 Task: Customize the UX analysis project dashboard to display key metrics like user satisfaction.
Action: Mouse moved to (32, 272)
Screenshot: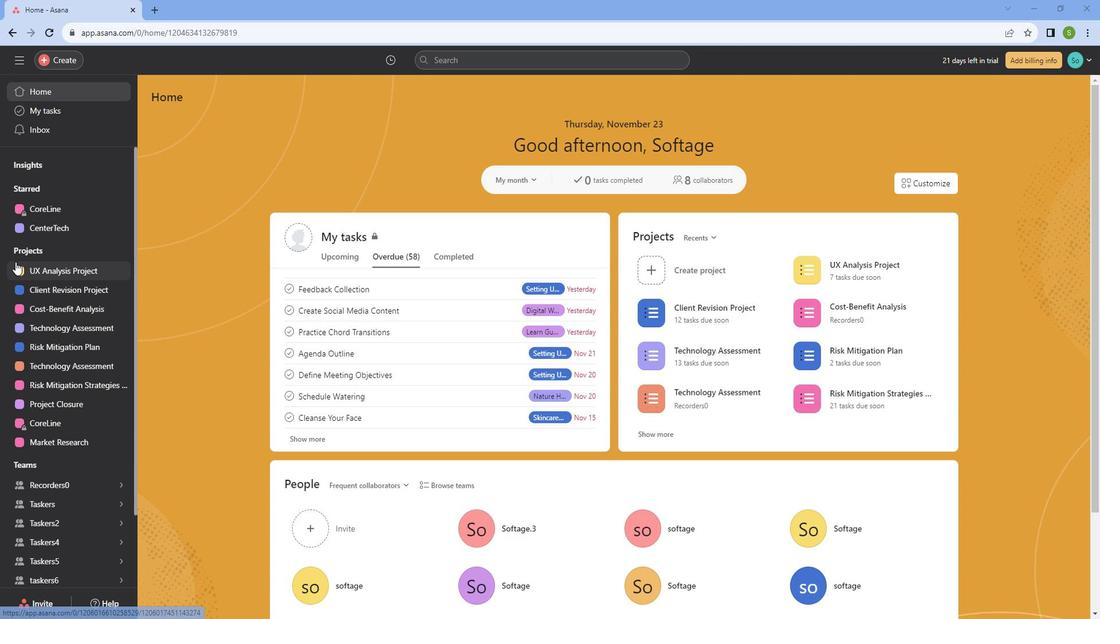 
Action: Mouse pressed left at (32, 272)
Screenshot: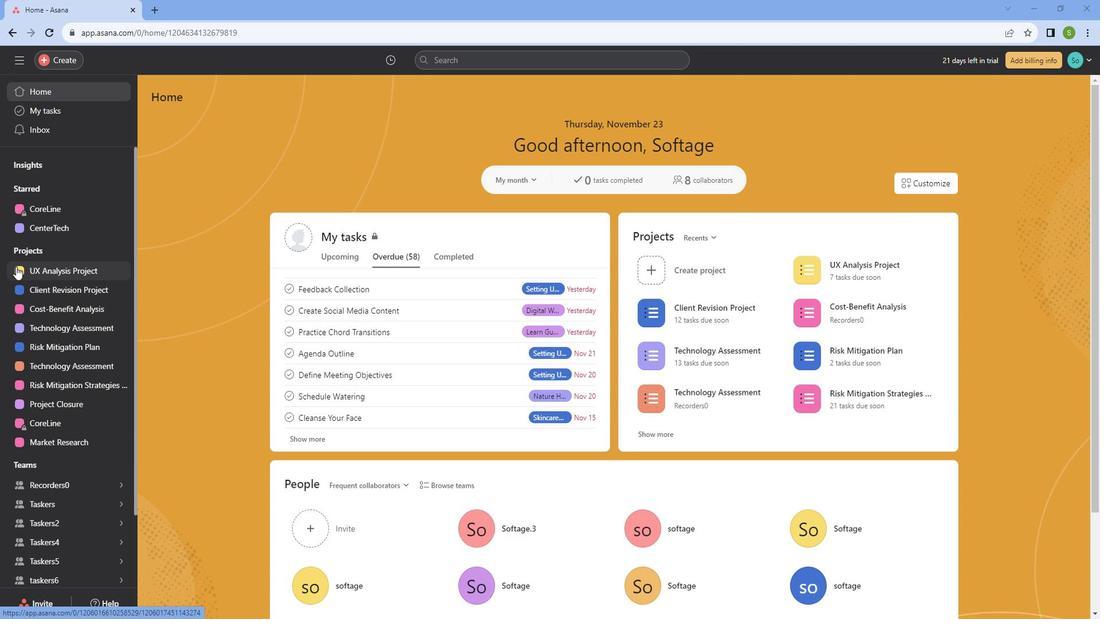 
Action: Mouse moved to (734, 194)
Screenshot: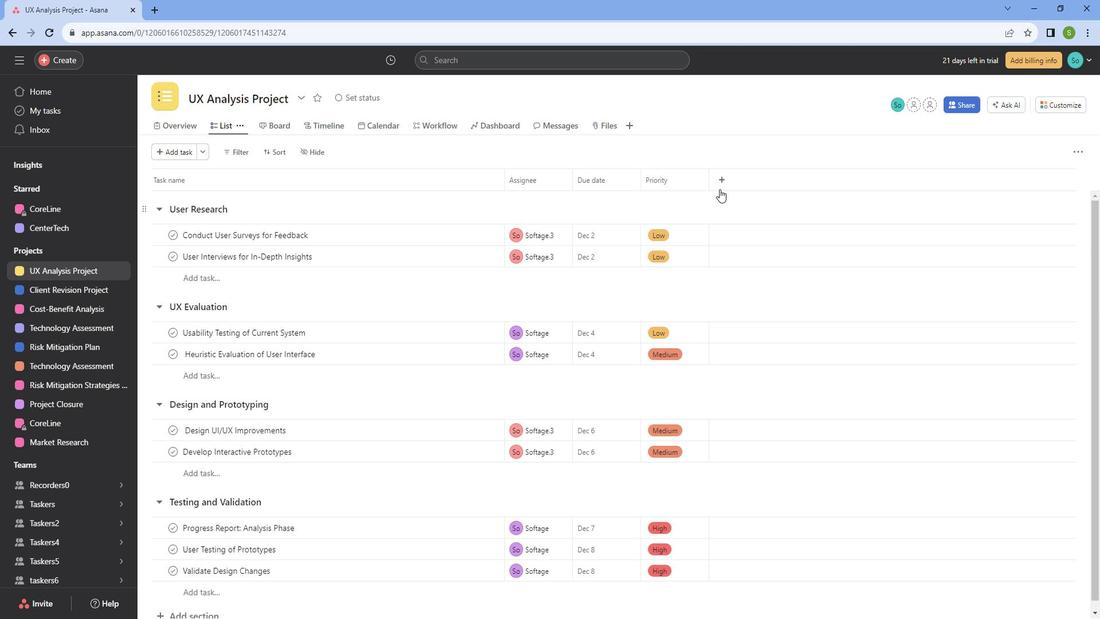 
Action: Mouse pressed left at (734, 194)
Screenshot: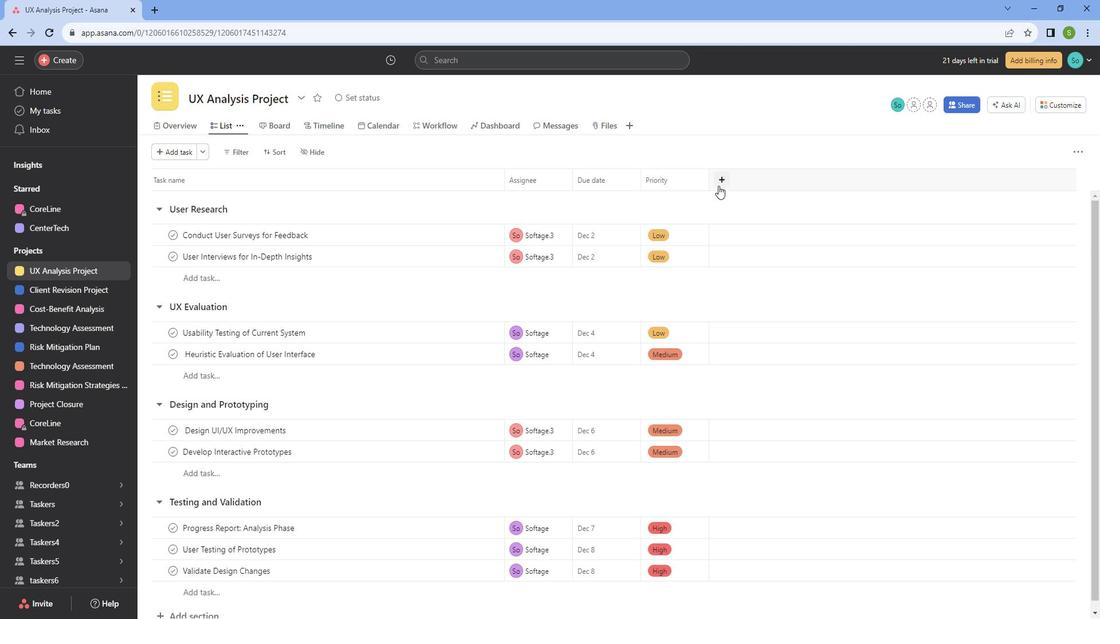 
Action: Mouse moved to (755, 323)
Screenshot: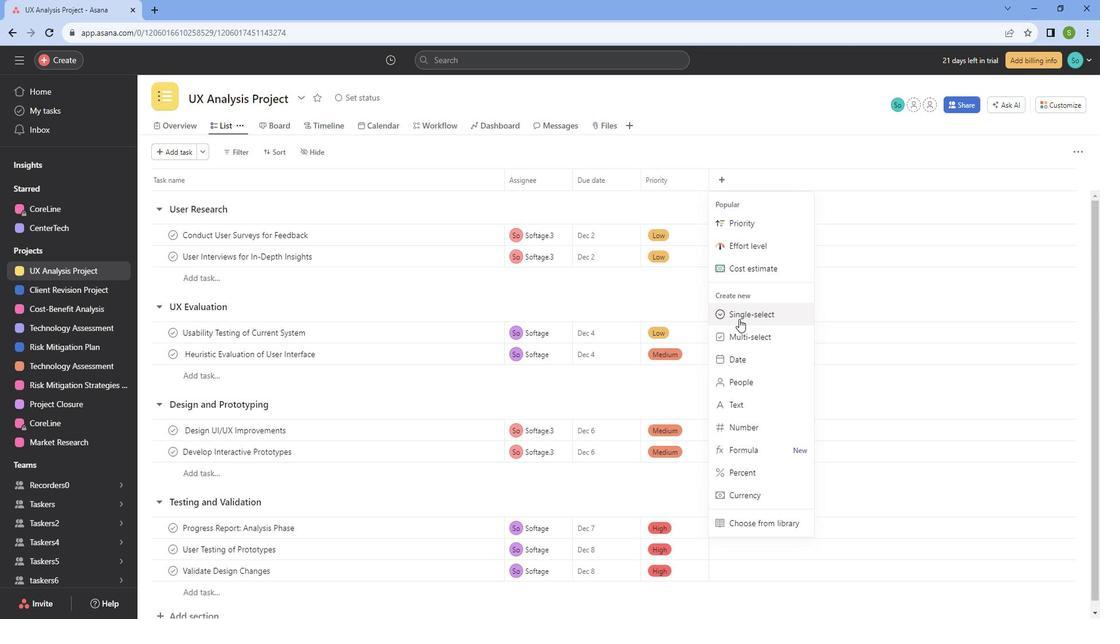 
Action: Mouse pressed left at (755, 323)
Screenshot: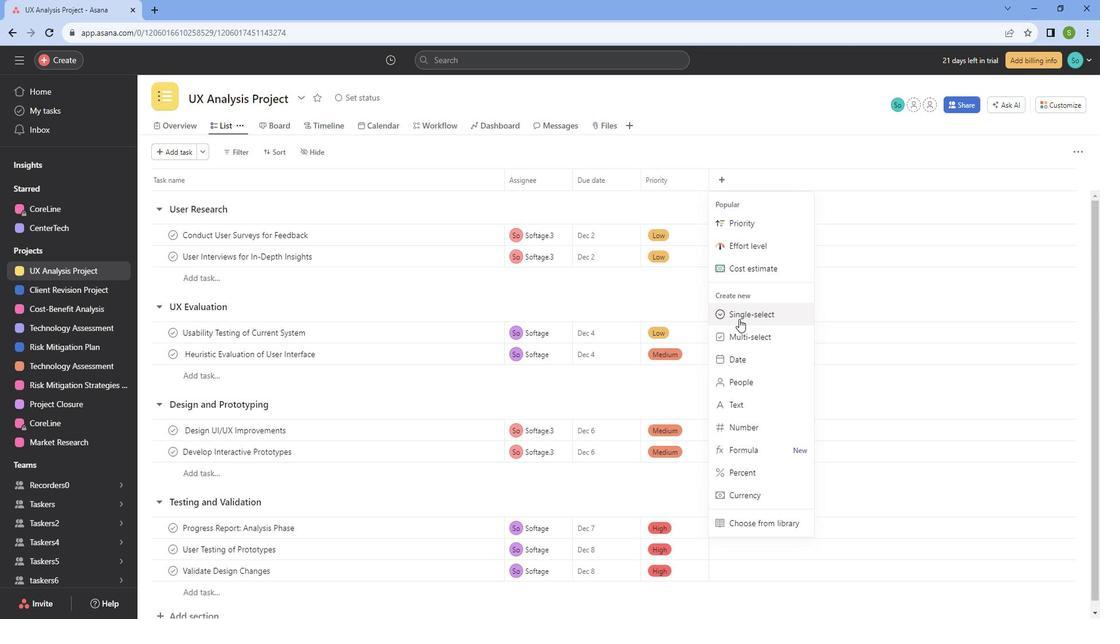 
Action: Mouse moved to (518, 264)
Screenshot: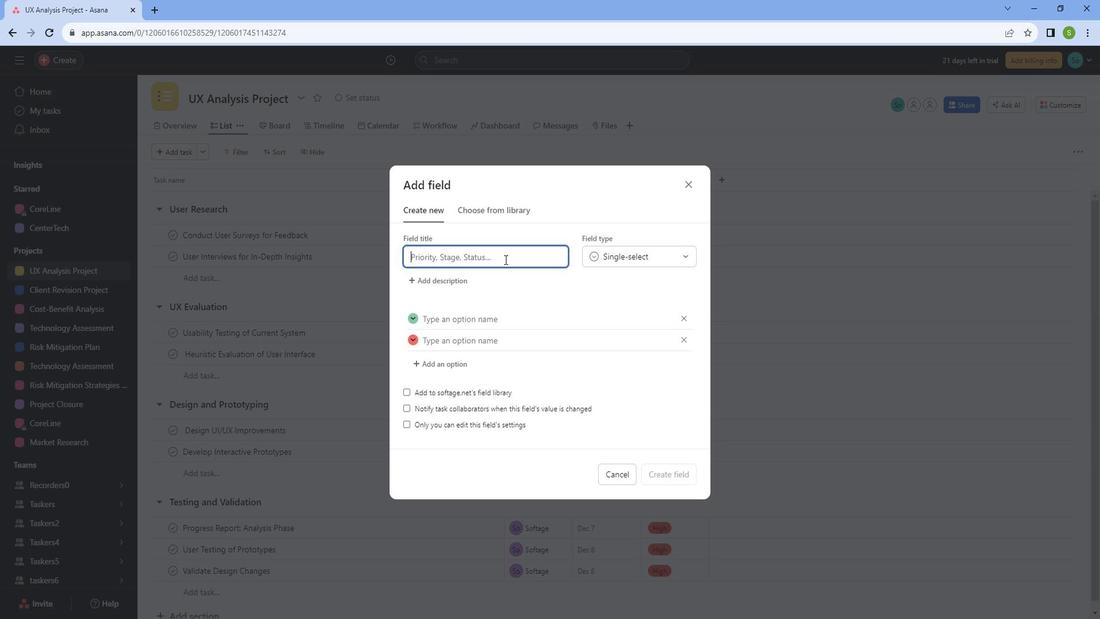
Action: Key pressed <Key.caps_lock>U<Key.caps_lock>ser<Key.space><Key.caps_lock>S<Key.caps_lock>t<Key.backspace>as<Key.backspace>tisfaction
Screenshot: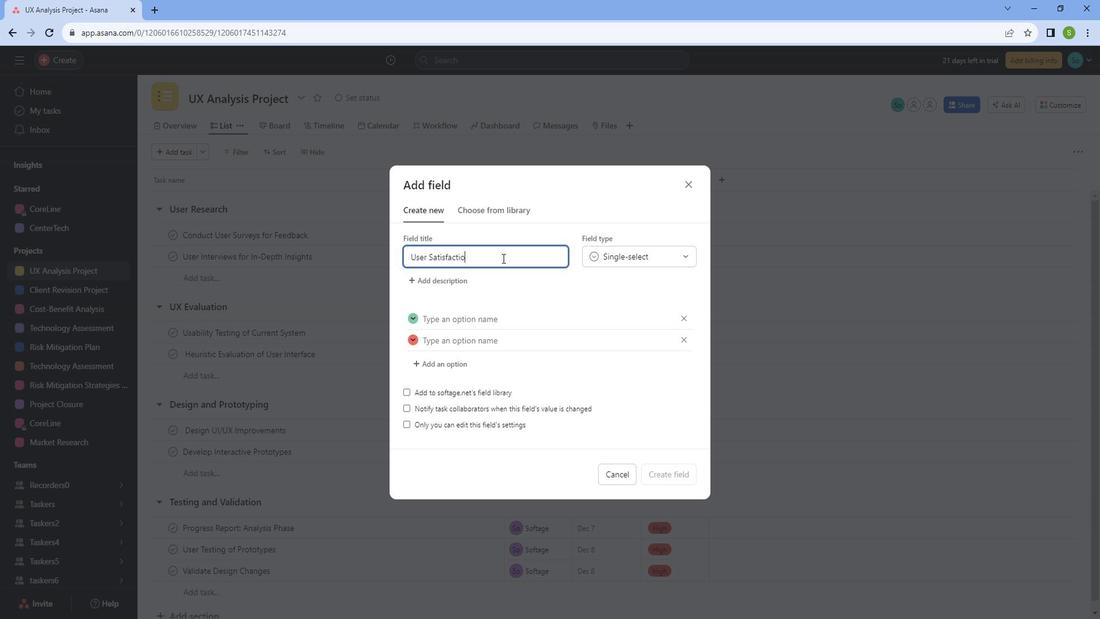 
Action: Mouse moved to (458, 322)
Screenshot: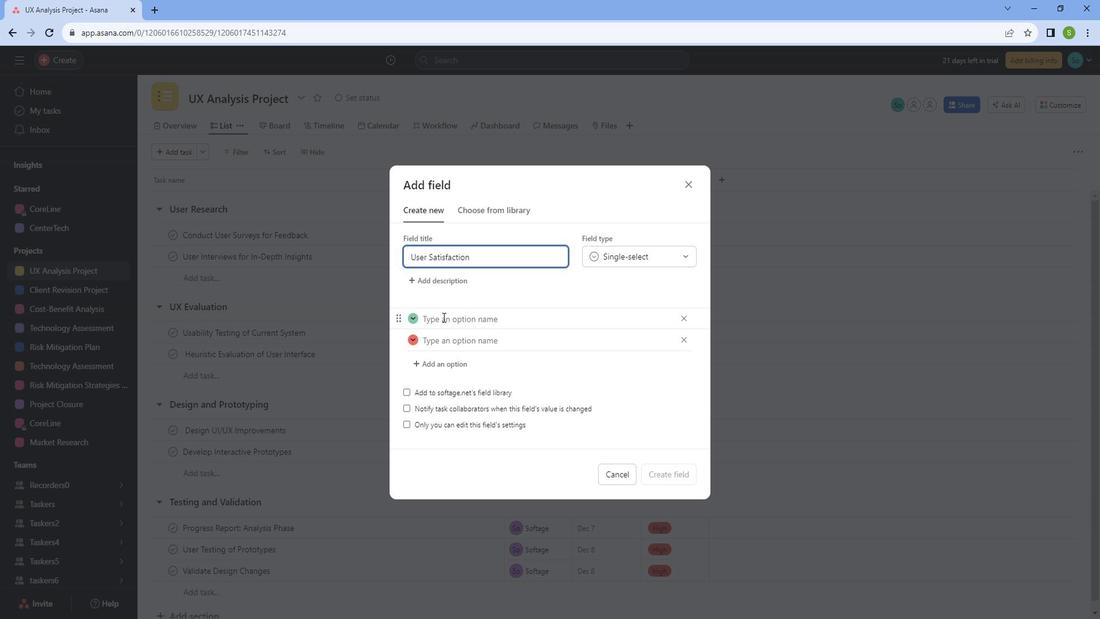 
Action: Mouse pressed left at (458, 322)
Screenshot: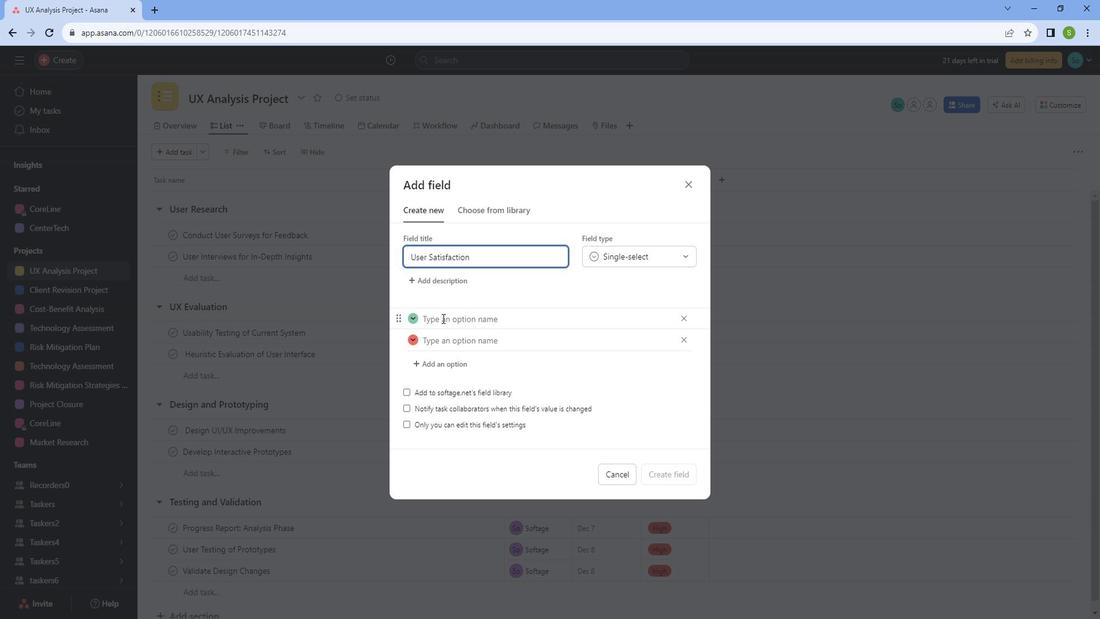 
Action: Mouse moved to (457, 323)
Screenshot: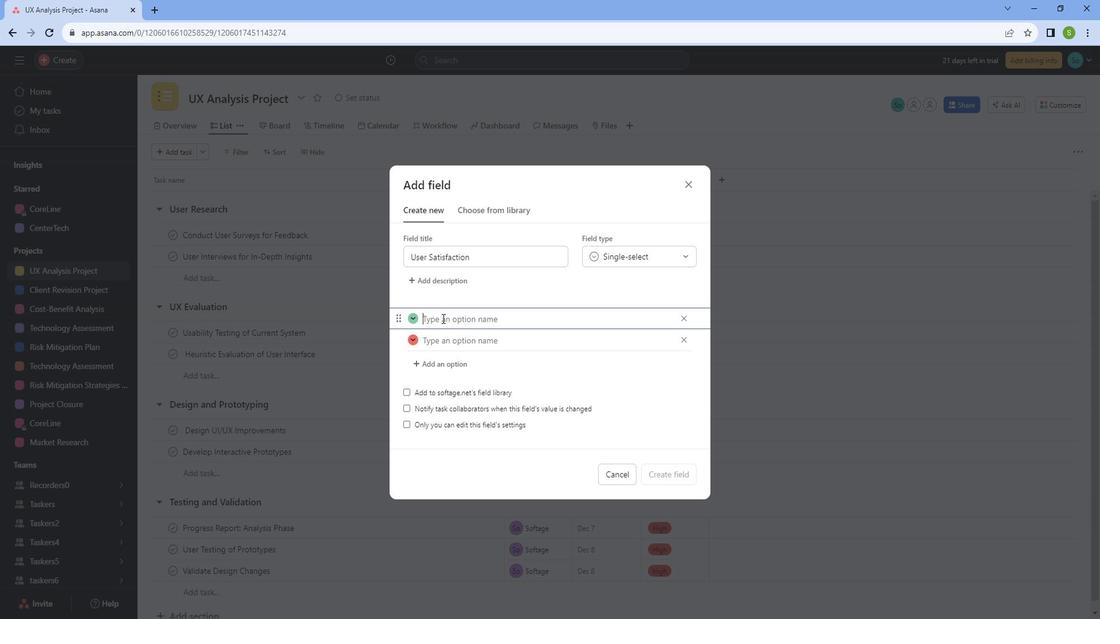 
Action: Key pressed <Key.caps_lock>P<Key.caps_lock>ositiv
Screenshot: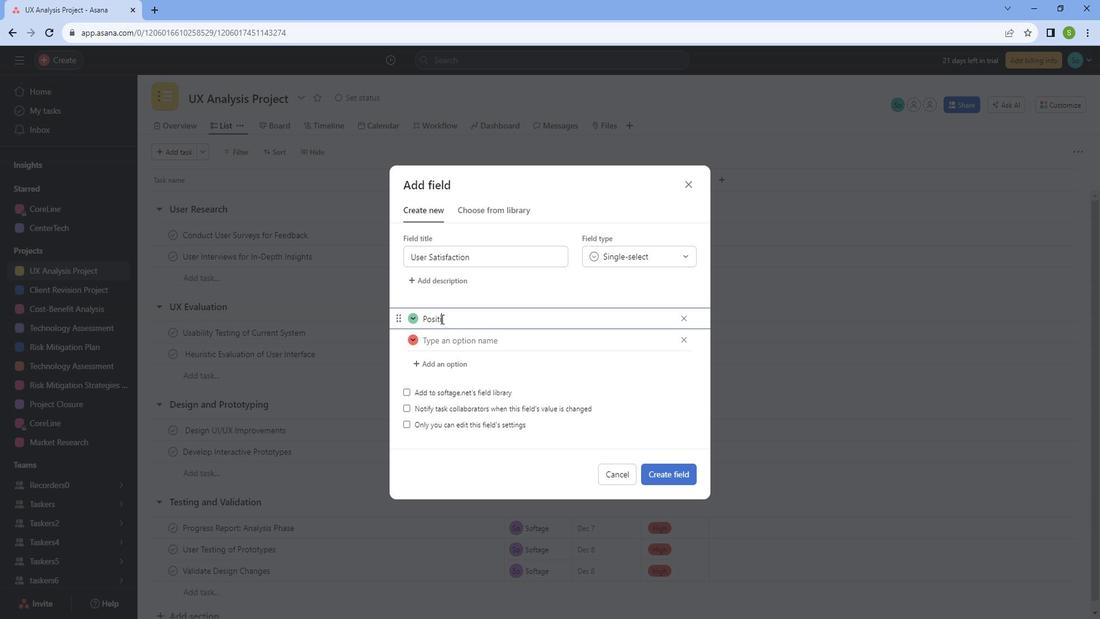 
Action: Mouse moved to (463, 320)
Screenshot: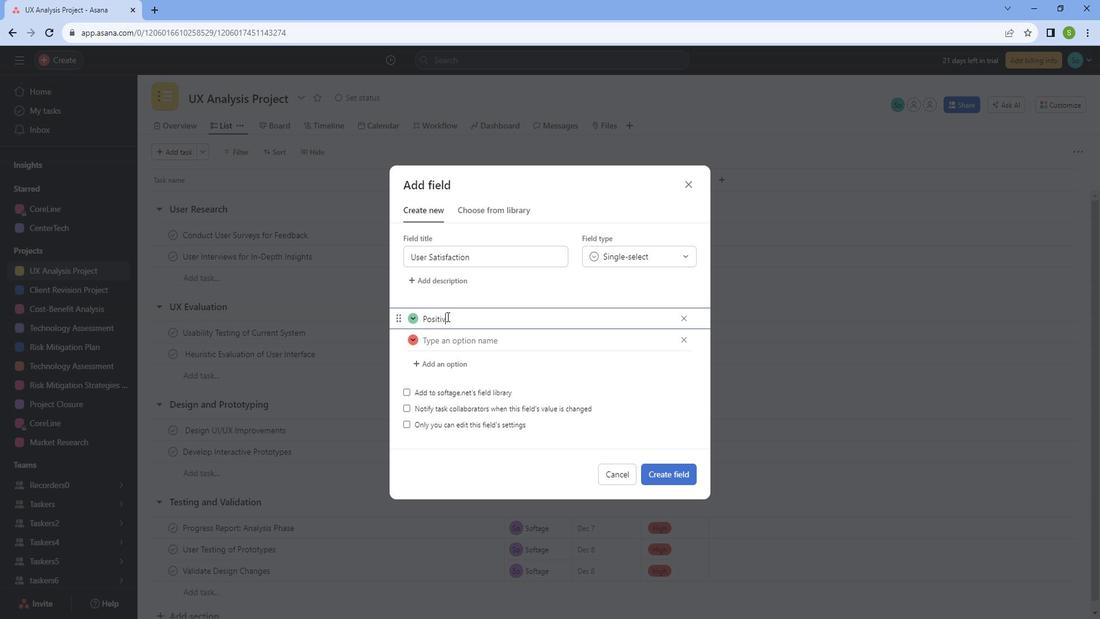 
Action: Key pressed e
Screenshot: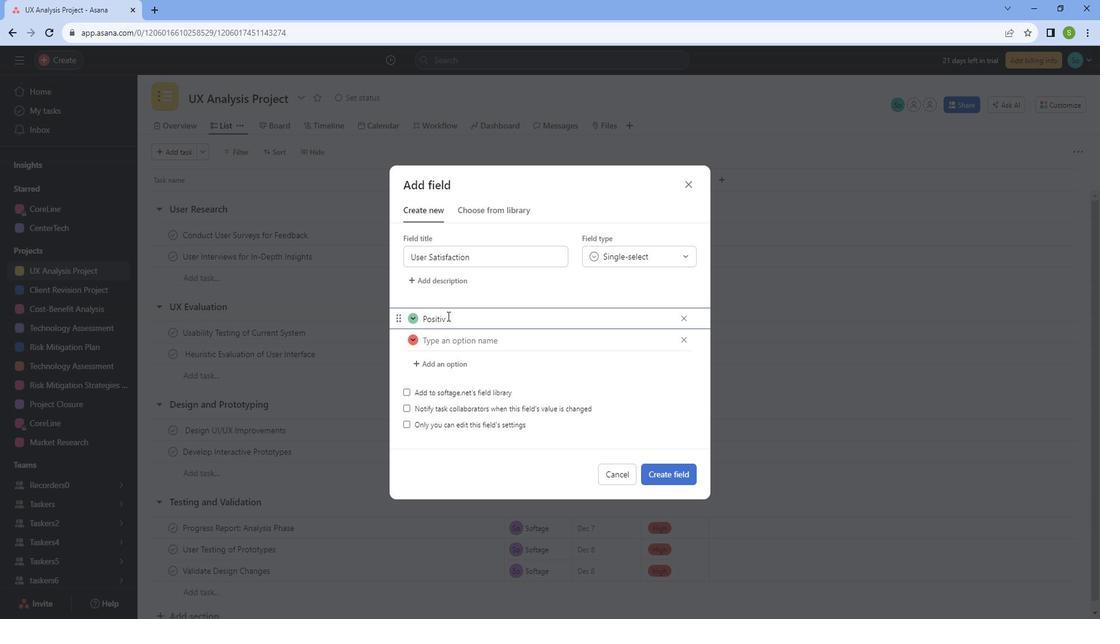 
Action: Mouse moved to (463, 339)
Screenshot: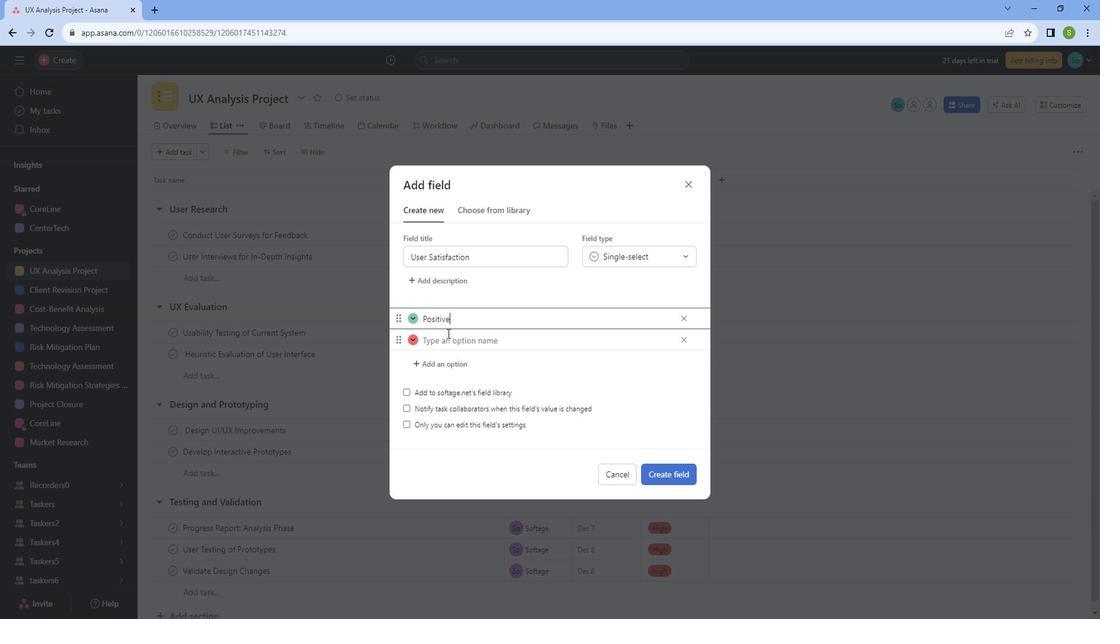 
Action: Mouse pressed left at (463, 339)
Screenshot: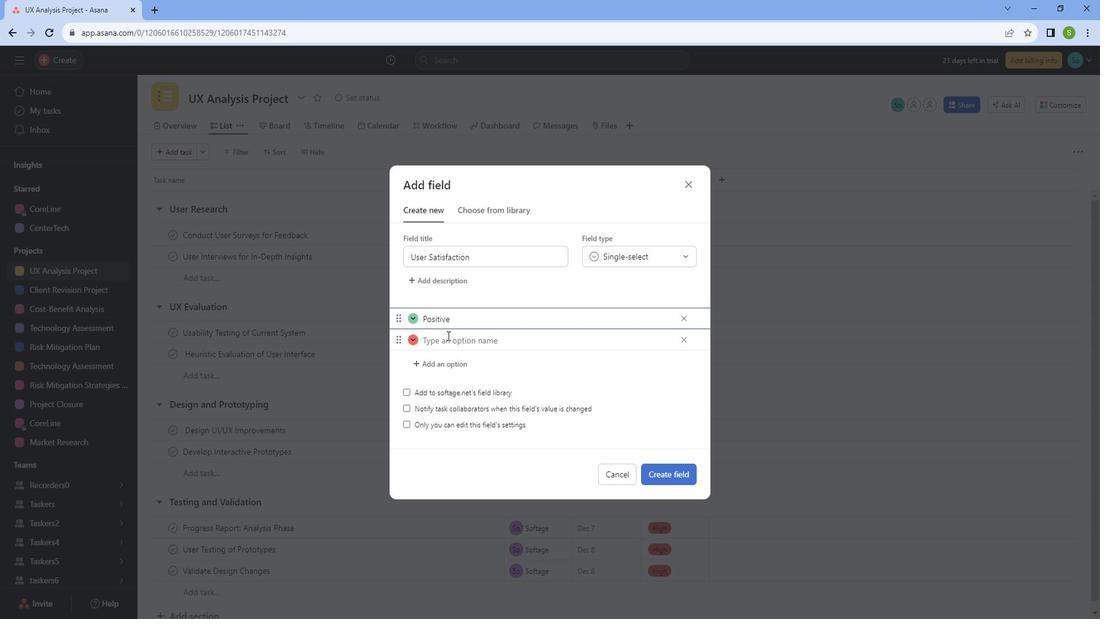 
Action: Key pressed <Key.caps_lock>N<Key.caps_lock>egta<Key.backspace><Key.backspace>ative
Screenshot: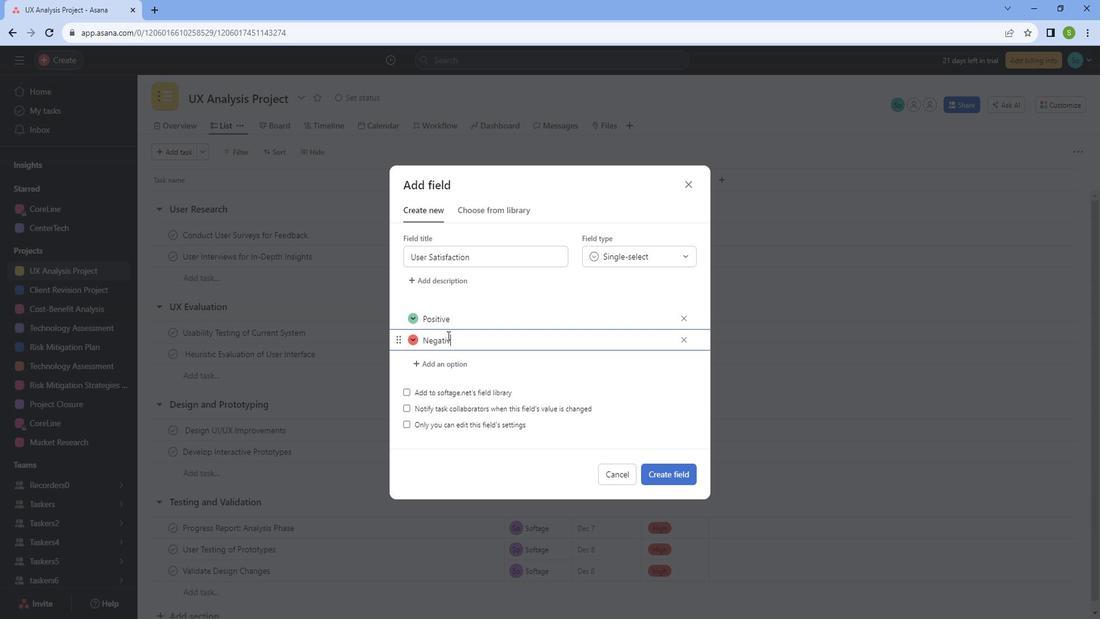 
Action: Mouse moved to (698, 474)
Screenshot: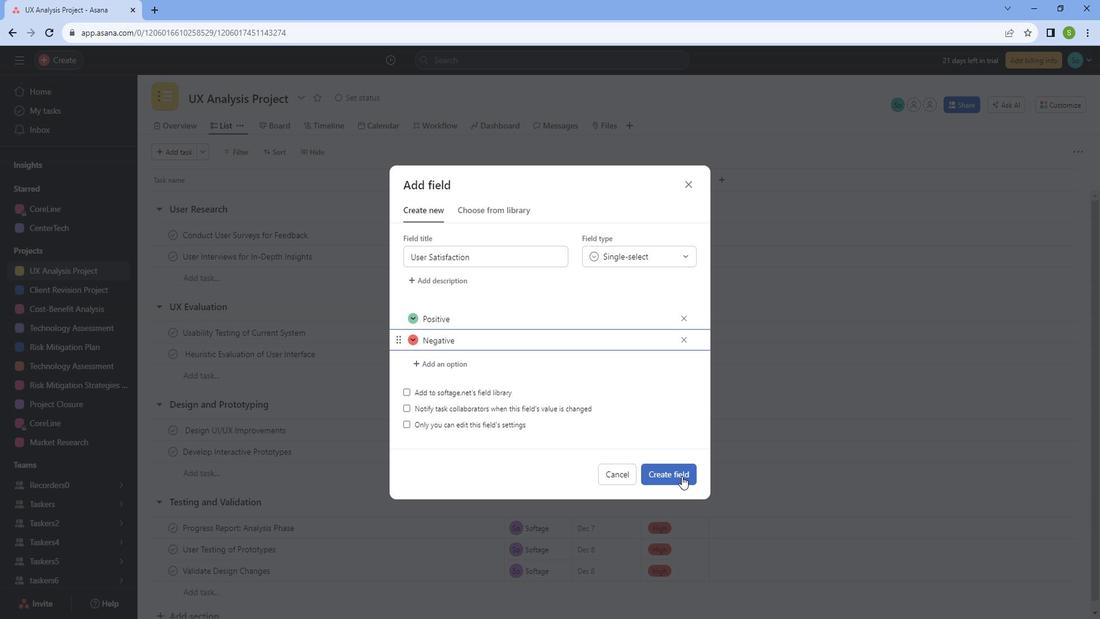 
Action: Mouse pressed left at (698, 474)
Screenshot: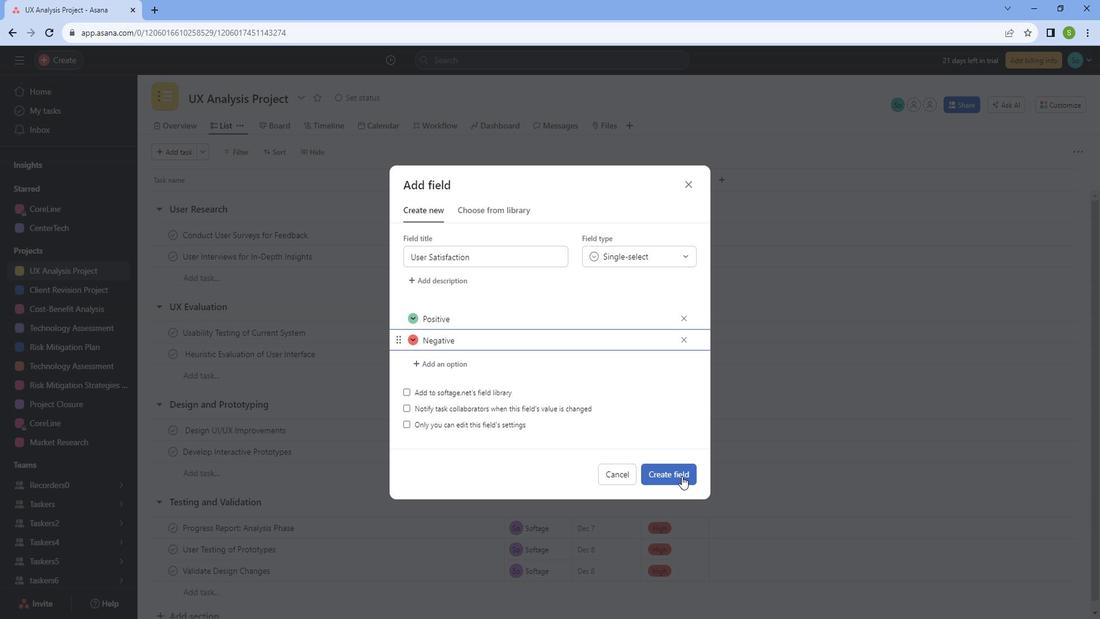 
Action: Mouse moved to (739, 396)
Screenshot: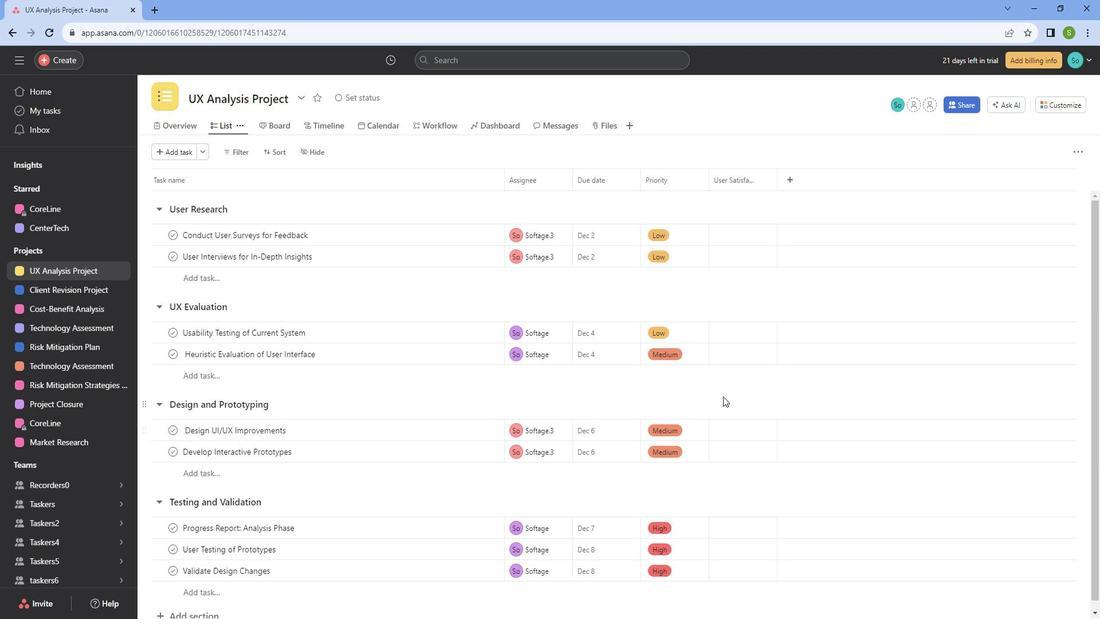 
Action: Mouse scrolled (739, 396) with delta (0, 0)
Screenshot: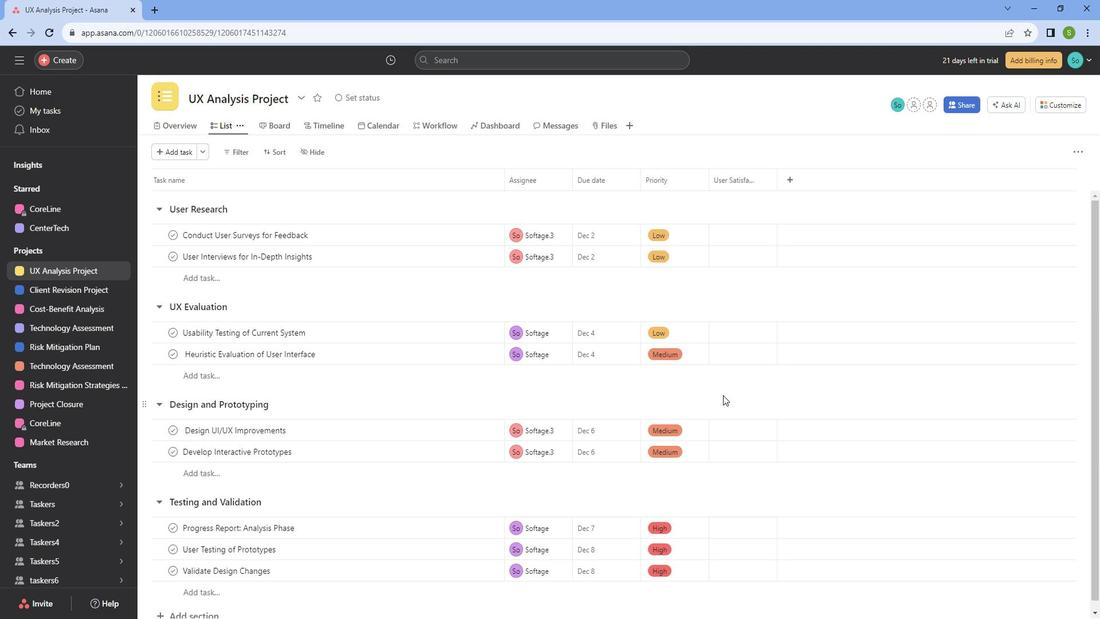 
Action: Mouse scrolled (739, 396) with delta (0, 0)
Screenshot: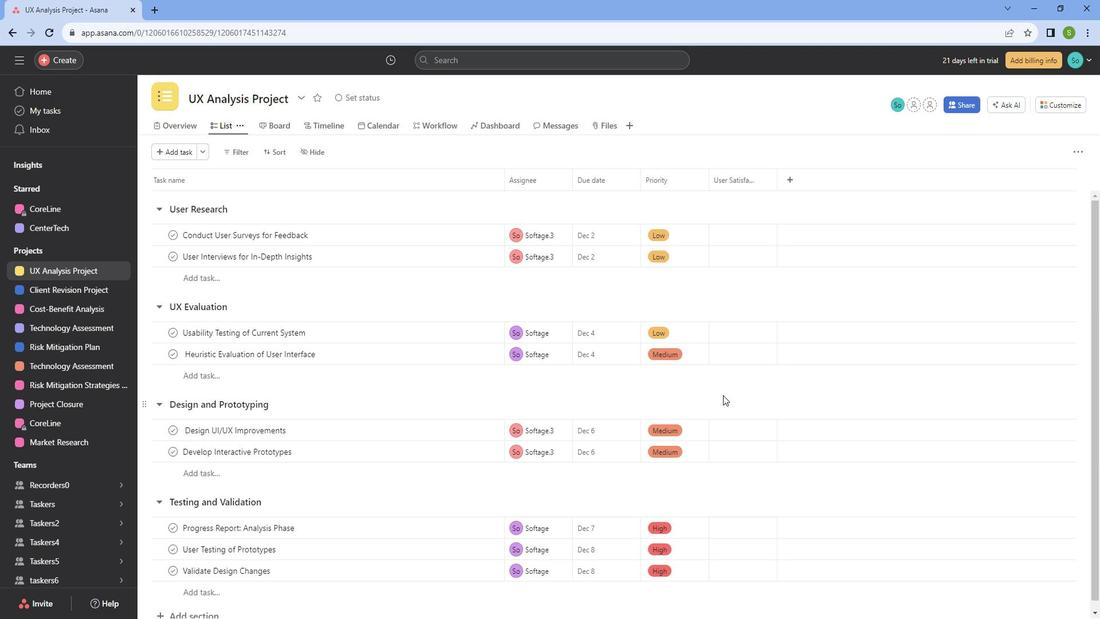 
Action: Mouse moved to (775, 226)
Screenshot: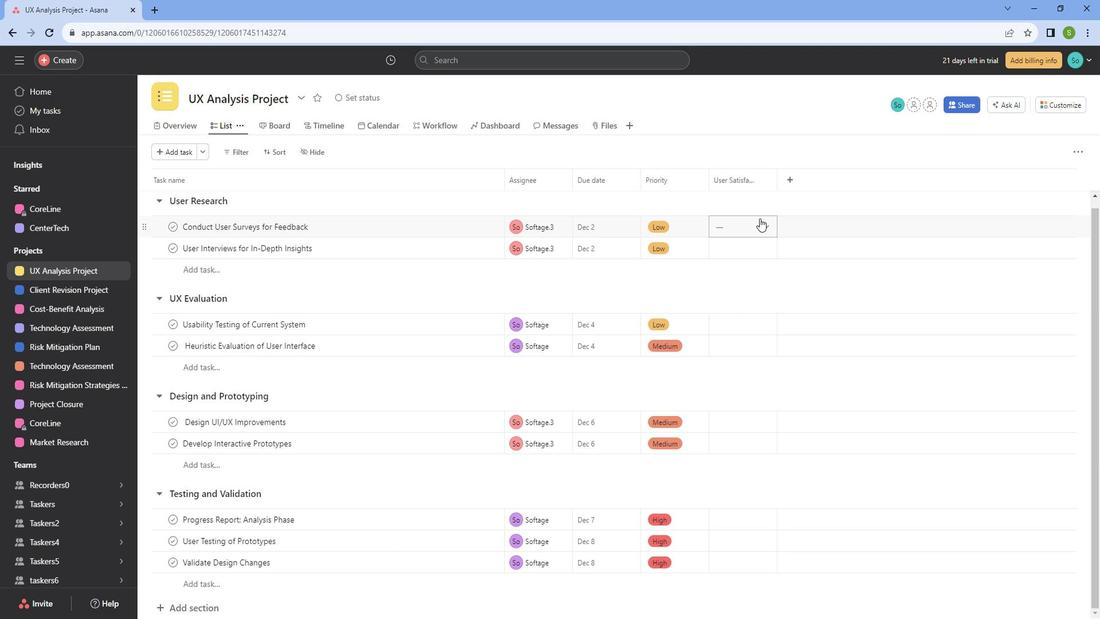 
Action: Mouse pressed left at (775, 226)
Screenshot: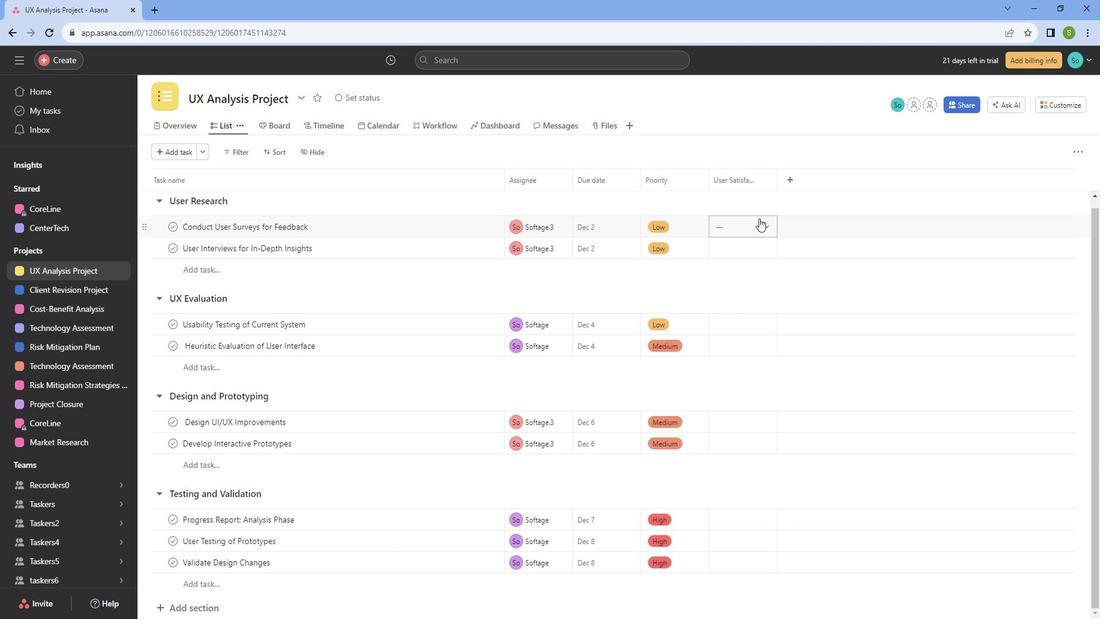 
Action: Mouse moved to (770, 271)
Screenshot: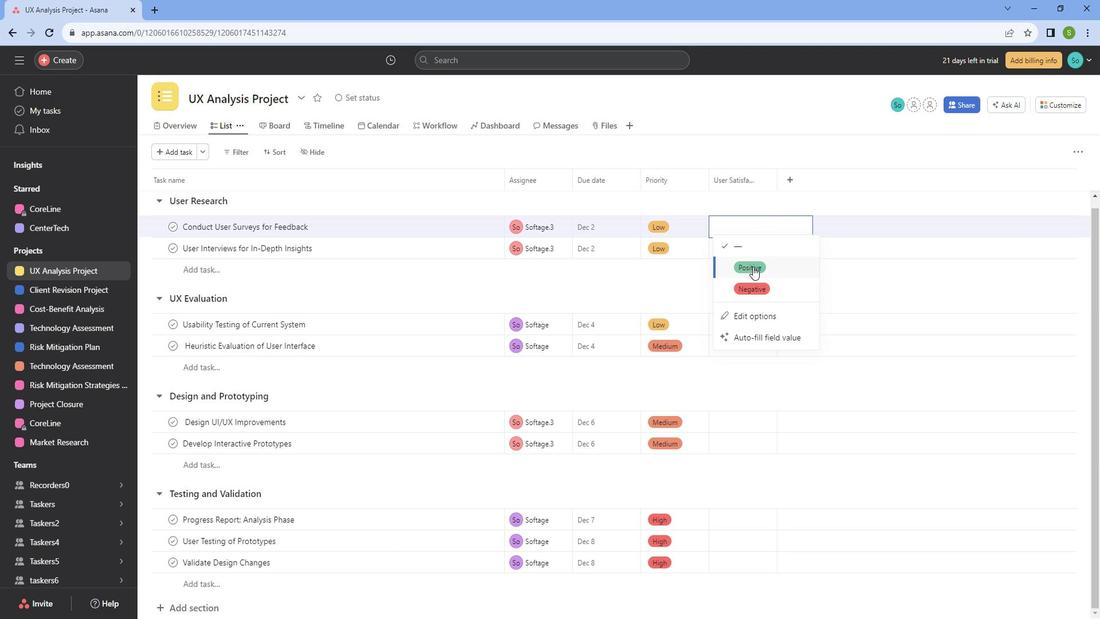 
Action: Mouse pressed left at (770, 271)
Screenshot: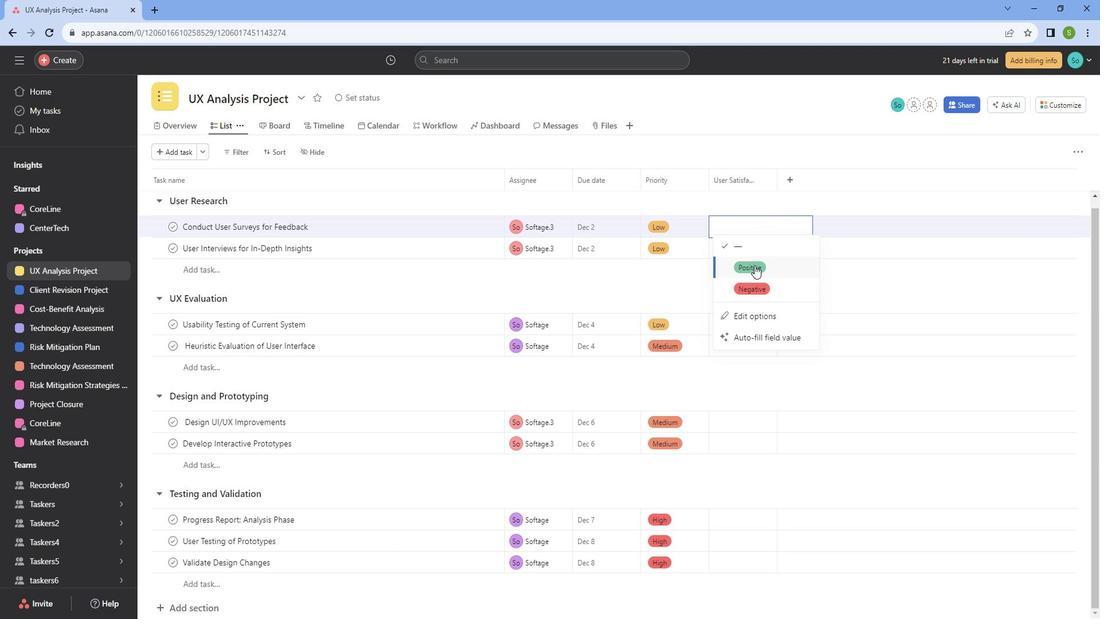 
Action: Mouse moved to (780, 257)
Screenshot: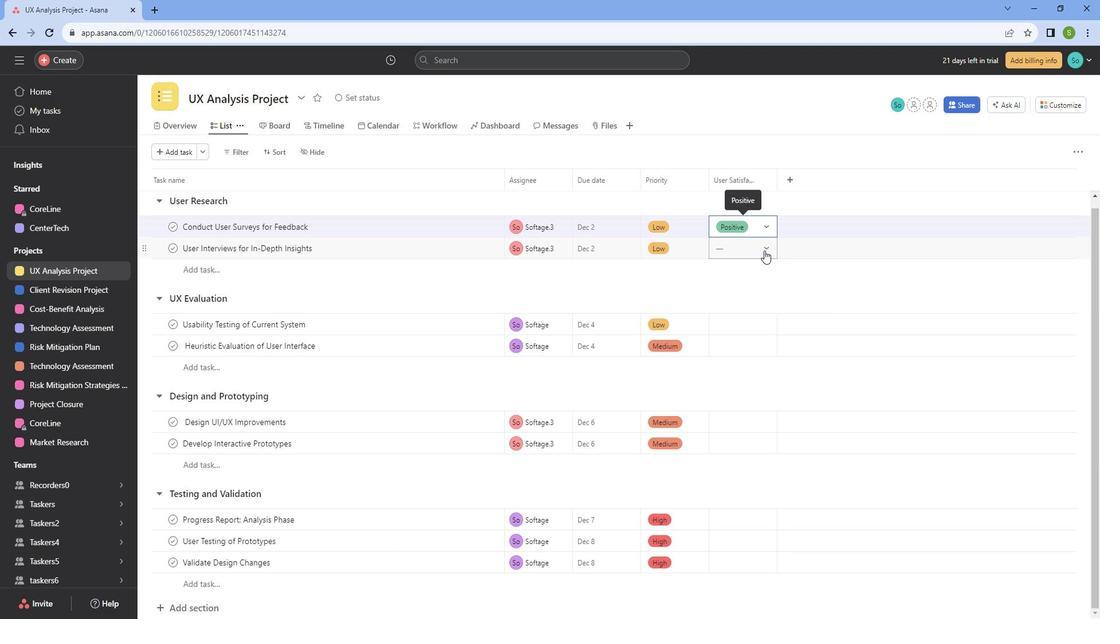 
Action: Mouse pressed left at (780, 257)
Screenshot: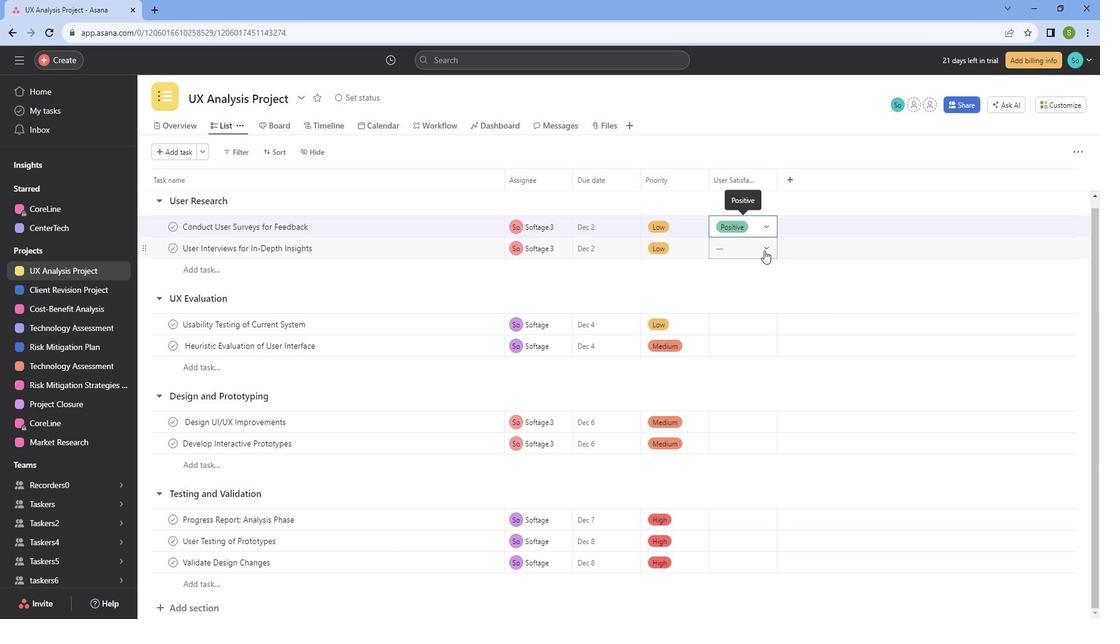 
Action: Mouse moved to (762, 295)
Screenshot: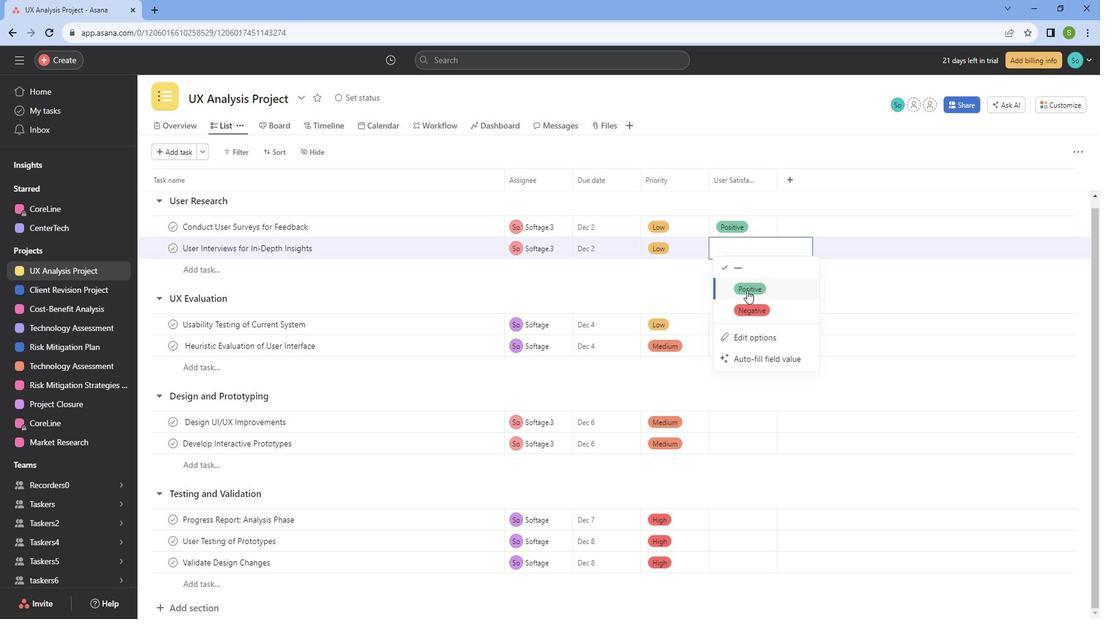 
Action: Mouse pressed left at (762, 295)
Screenshot: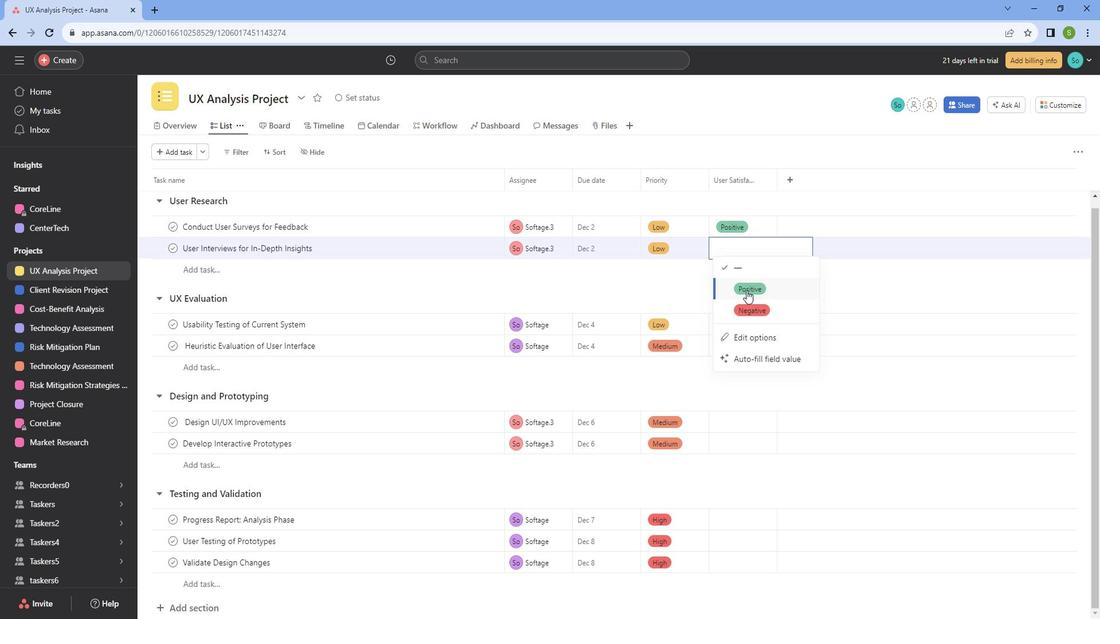 
Action: Mouse moved to (760, 326)
Screenshot: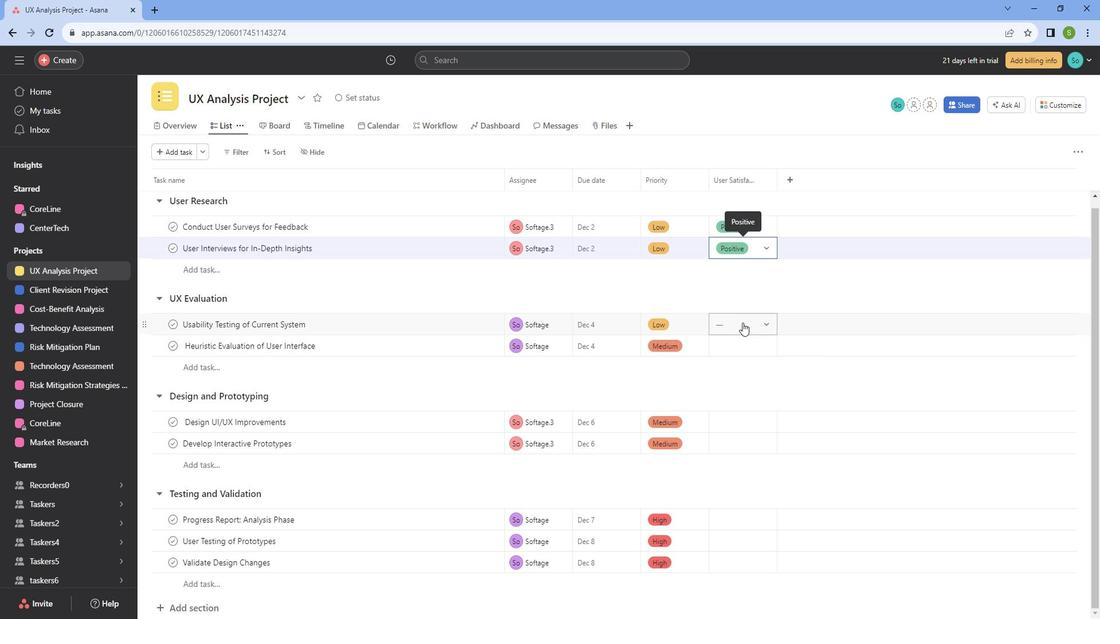 
Action: Mouse pressed left at (760, 326)
Screenshot: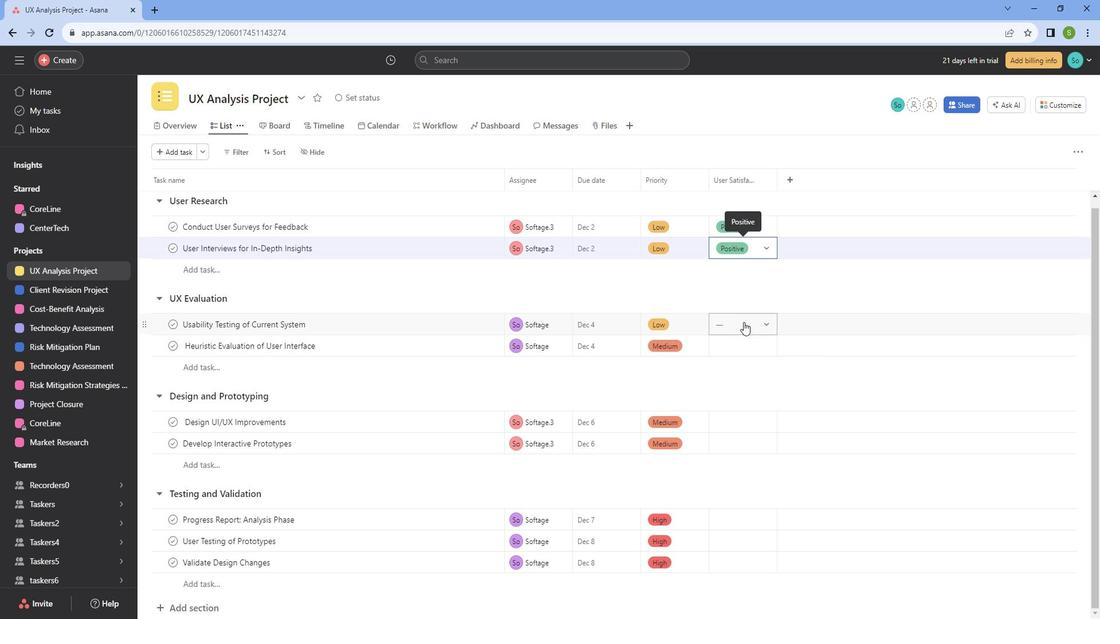 
Action: Mouse moved to (755, 358)
Screenshot: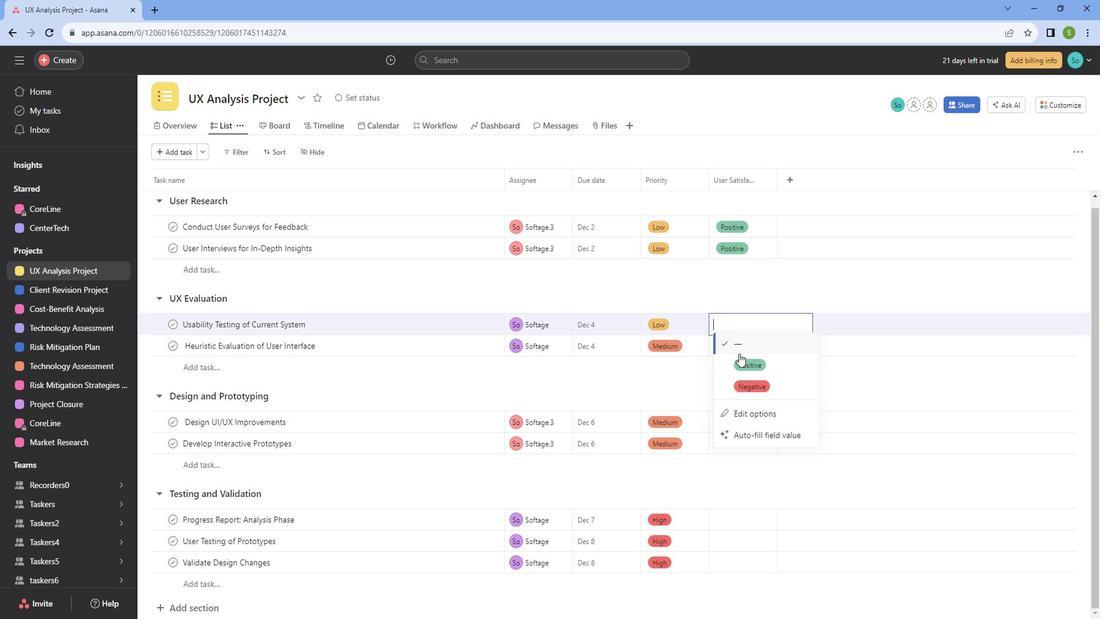 
Action: Mouse pressed left at (755, 358)
Screenshot: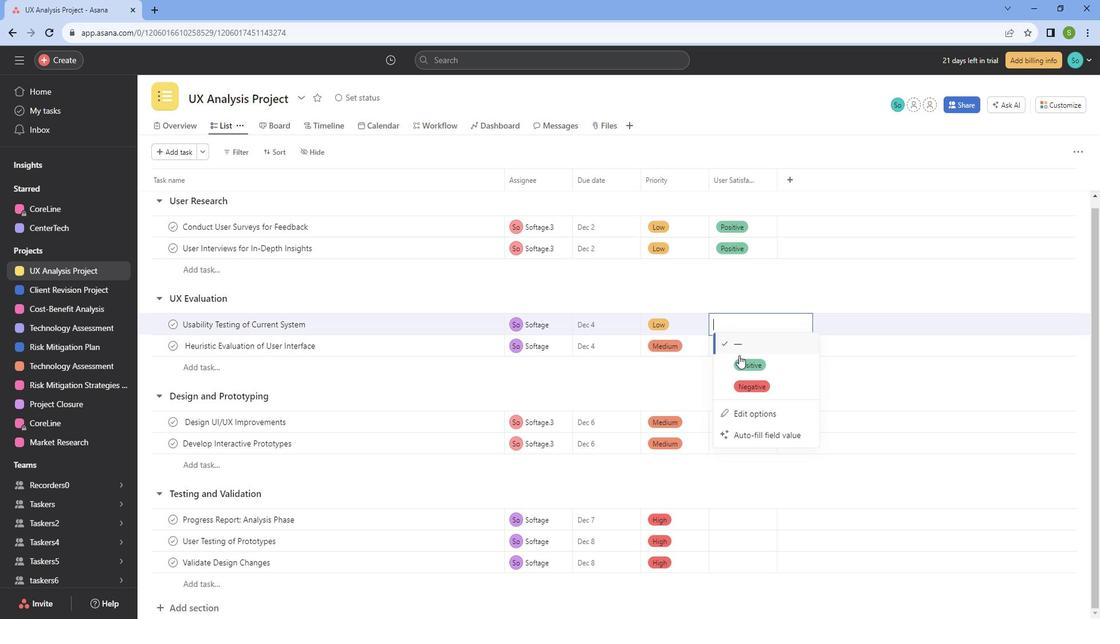 
Action: Mouse moved to (762, 342)
Screenshot: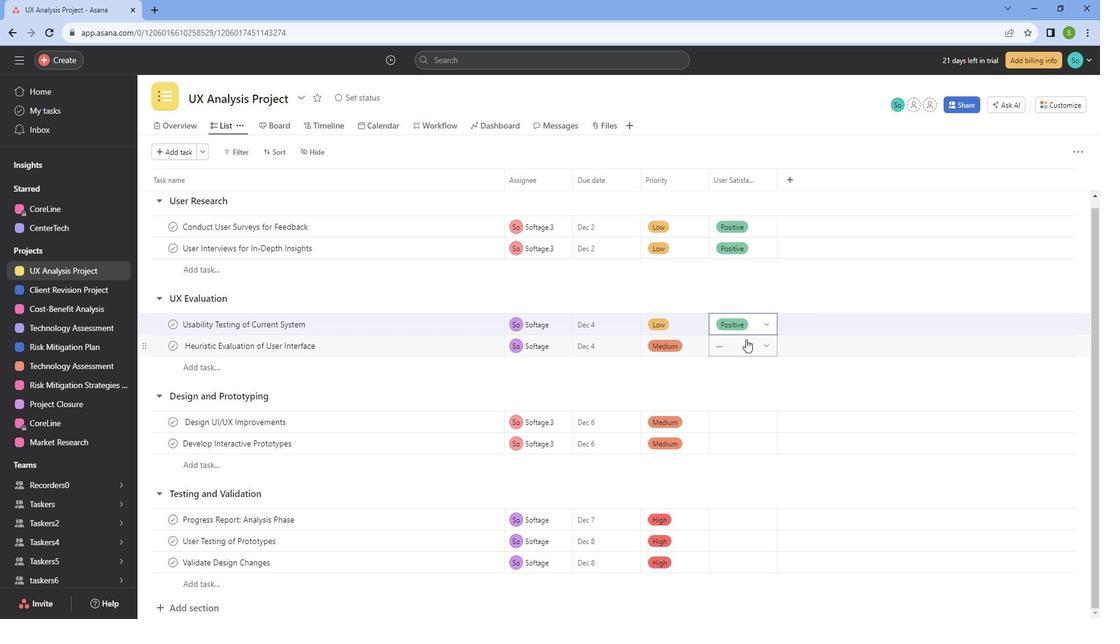 
Action: Mouse pressed left at (762, 342)
Screenshot: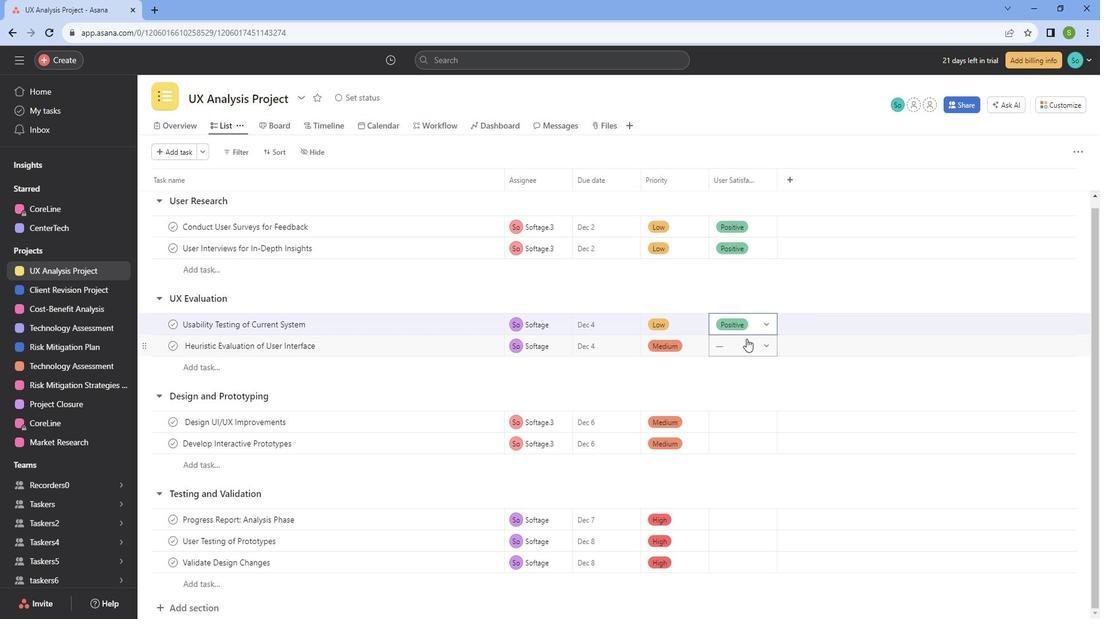 
Action: Mouse moved to (753, 382)
Screenshot: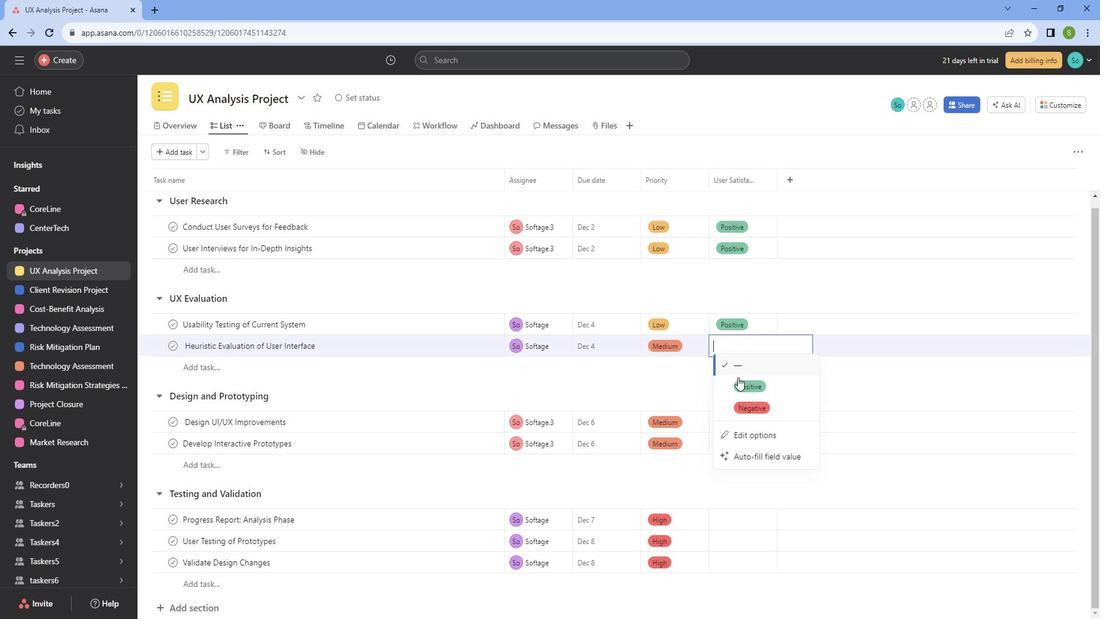 
Action: Mouse pressed left at (753, 382)
Screenshot: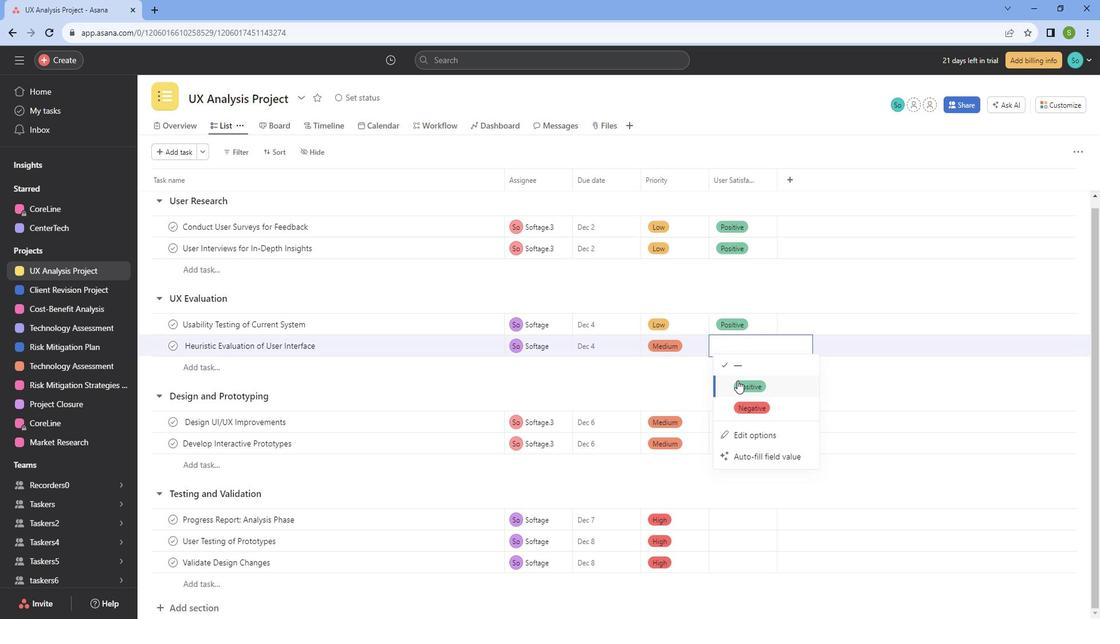 
Action: Mouse moved to (757, 424)
Screenshot: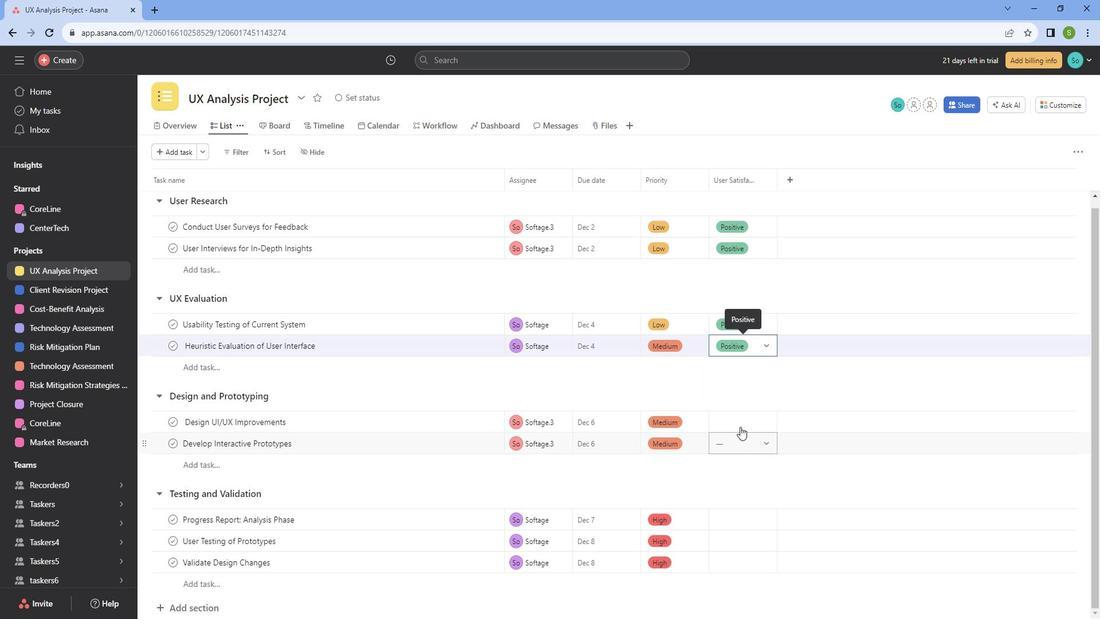 
Action: Mouse pressed left at (757, 424)
Screenshot: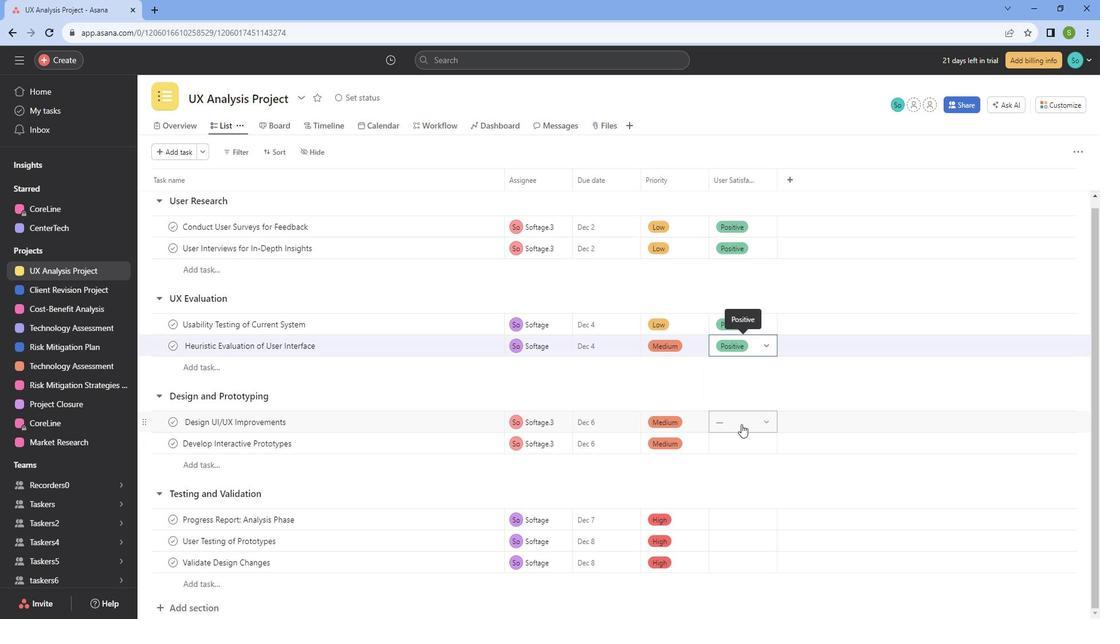 
Action: Mouse moved to (749, 451)
Screenshot: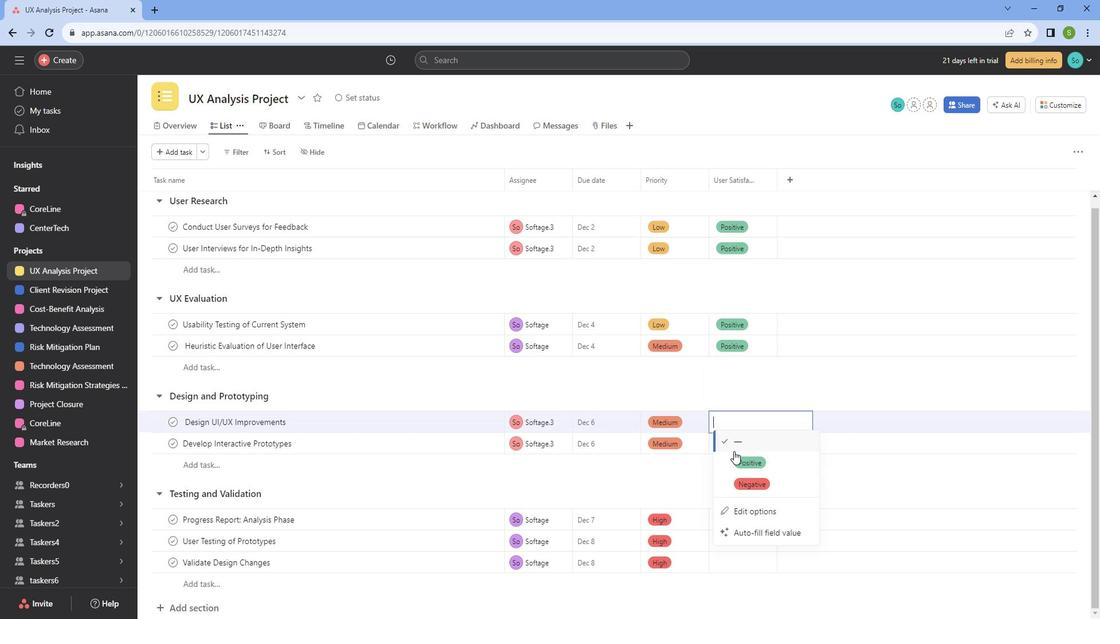 
Action: Mouse pressed left at (749, 451)
Screenshot: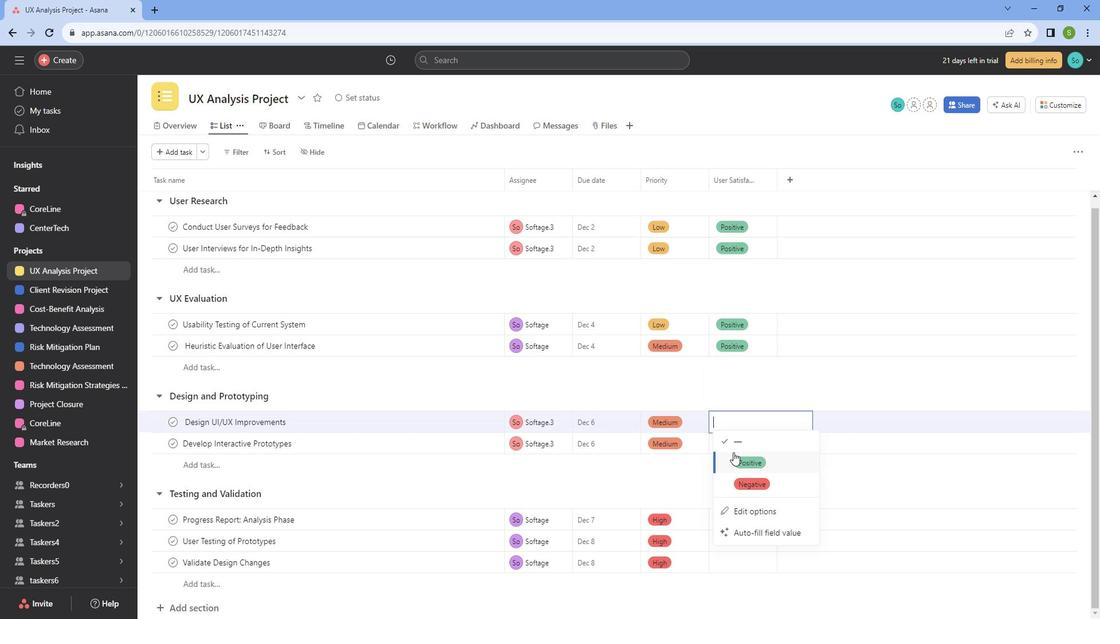 
Action: Mouse moved to (761, 437)
Screenshot: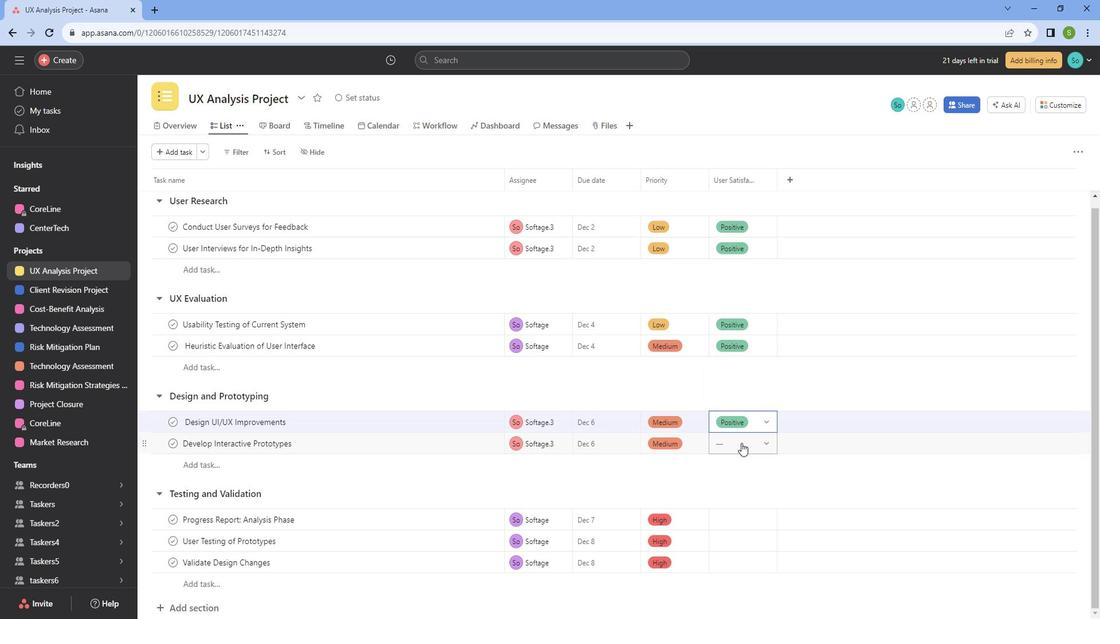 
Action: Mouse pressed left at (761, 437)
Screenshot: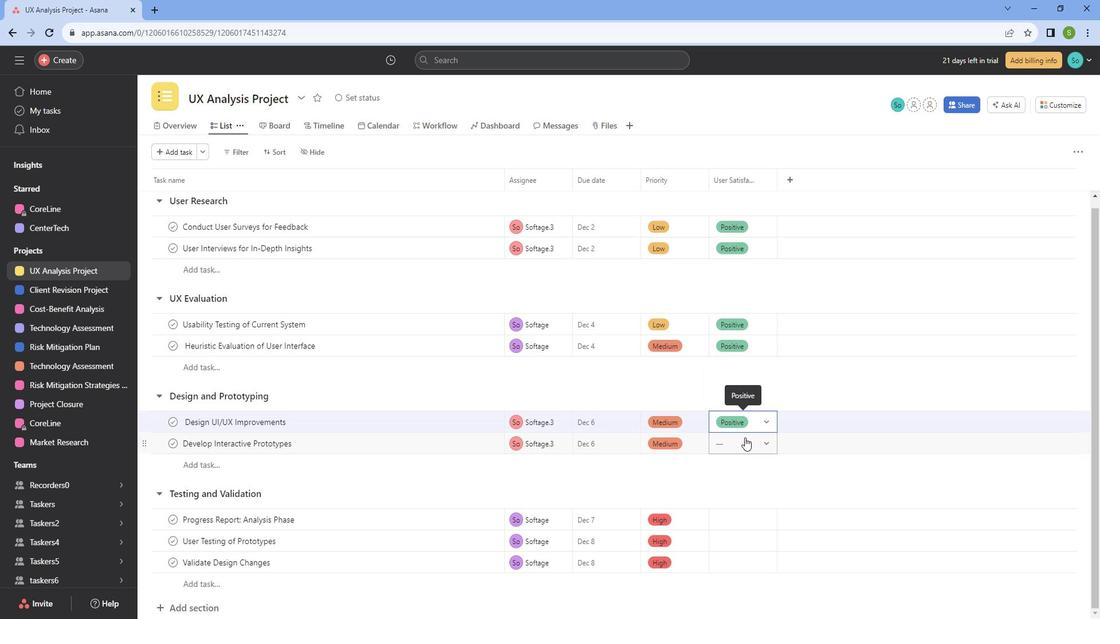 
Action: Mouse moved to (761, 500)
Screenshot: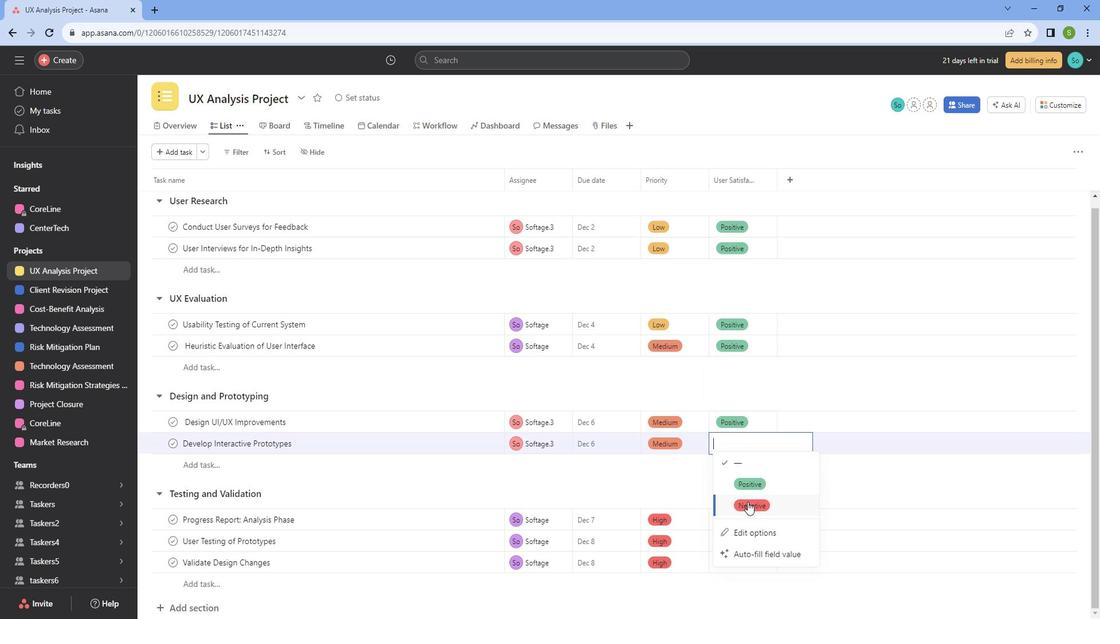 
Action: Mouse pressed left at (761, 500)
Screenshot: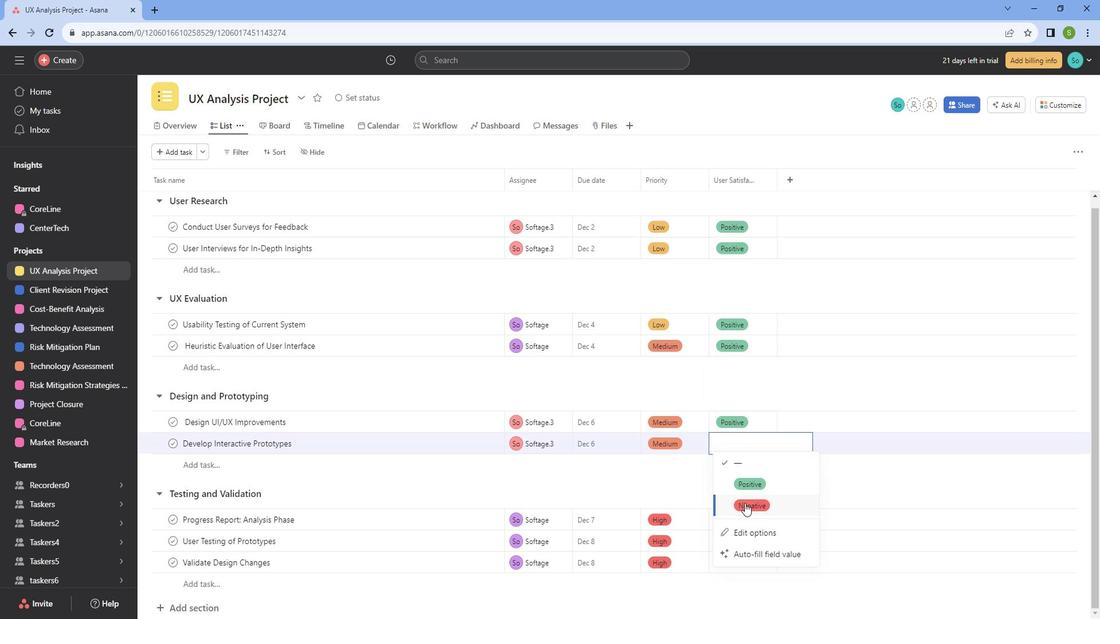 
Action: Mouse moved to (758, 511)
Screenshot: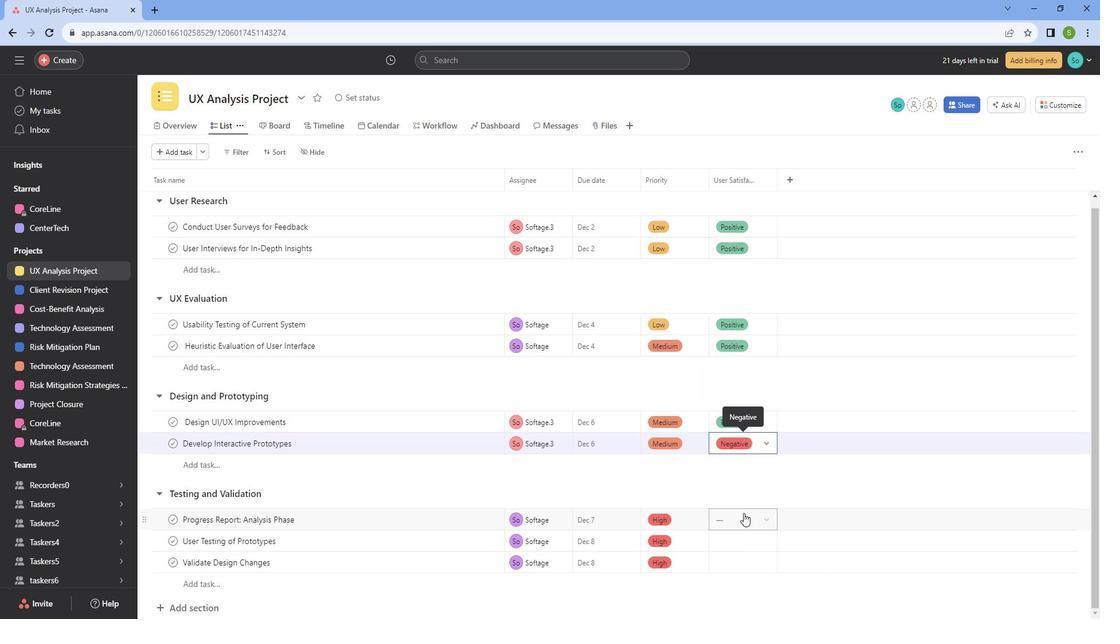 
Action: Mouse pressed left at (758, 511)
Screenshot: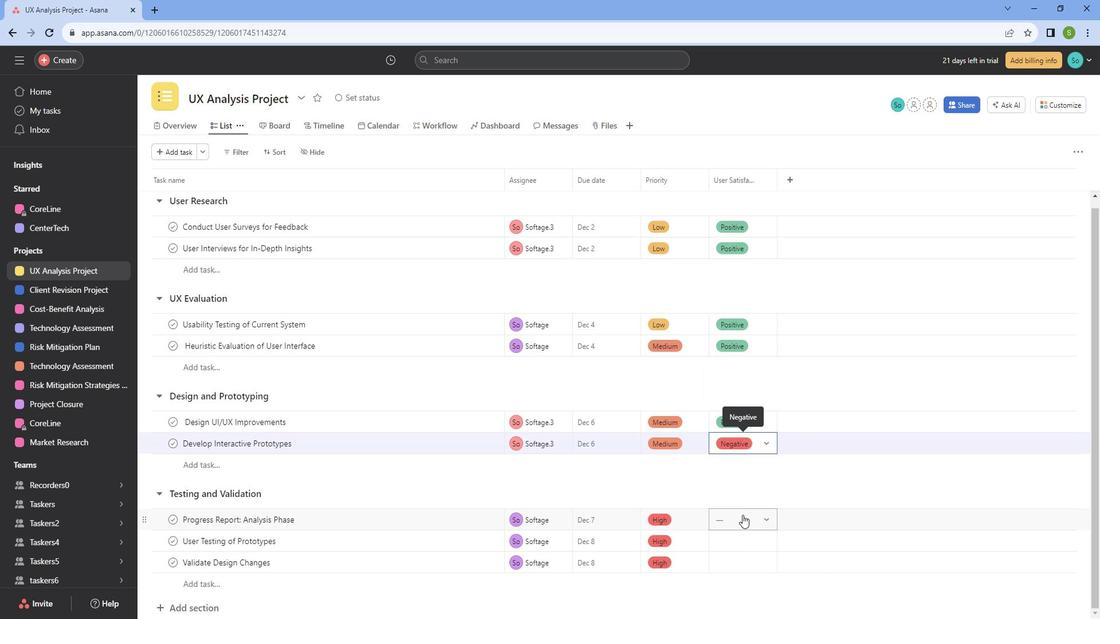 
Action: Mouse moved to (773, 451)
Screenshot: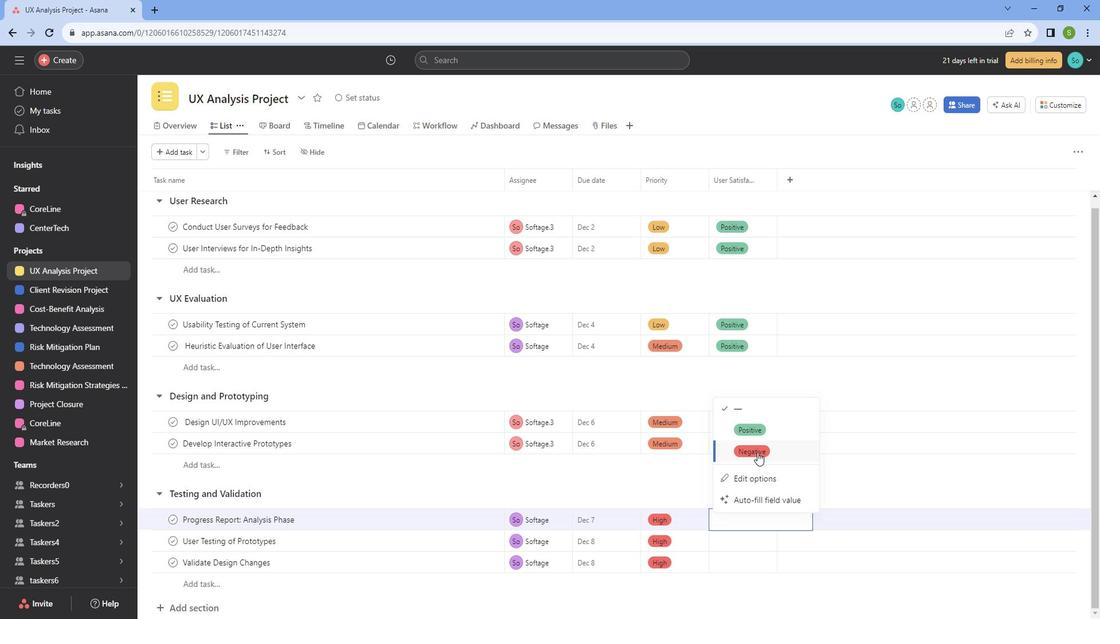 
Action: Mouse pressed left at (773, 451)
Screenshot: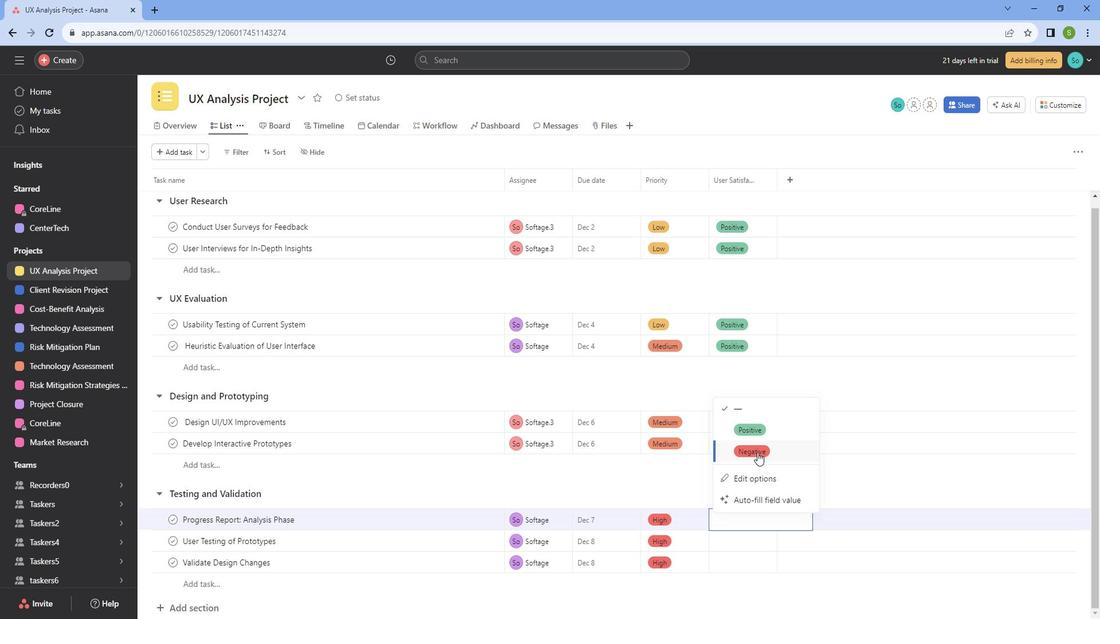 
Action: Mouse moved to (752, 540)
Screenshot: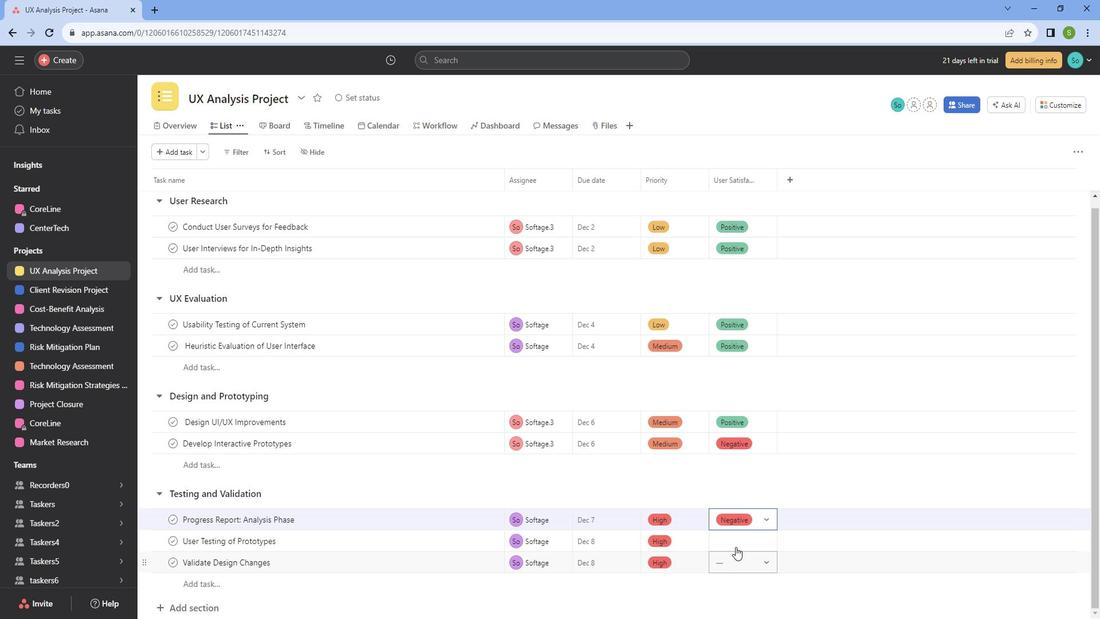
Action: Mouse pressed left at (752, 540)
Screenshot: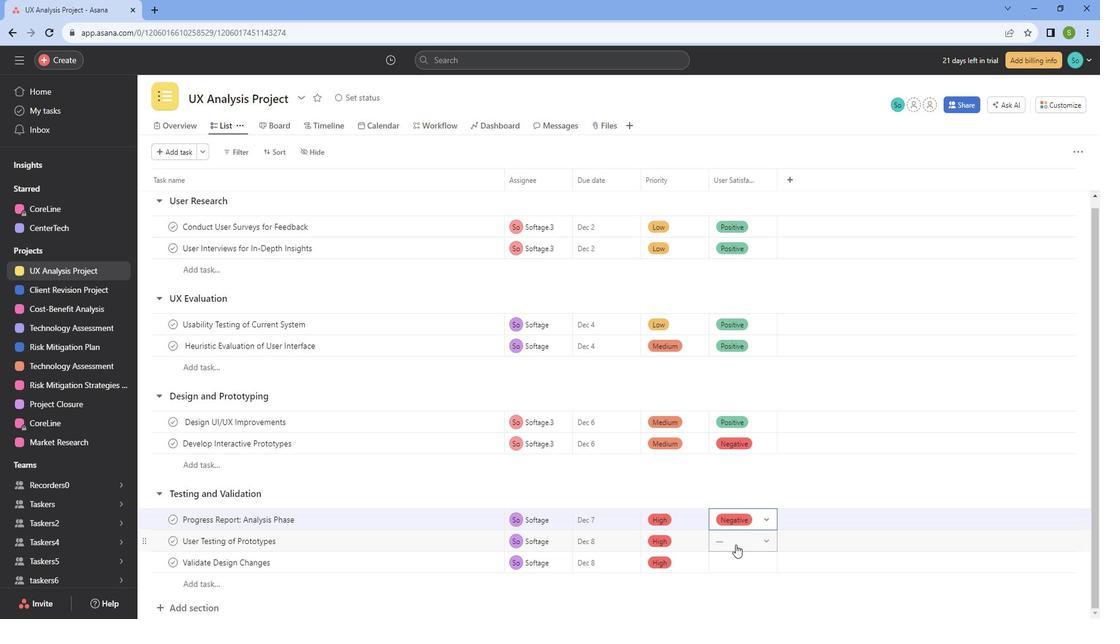 
Action: Mouse moved to (784, 473)
Screenshot: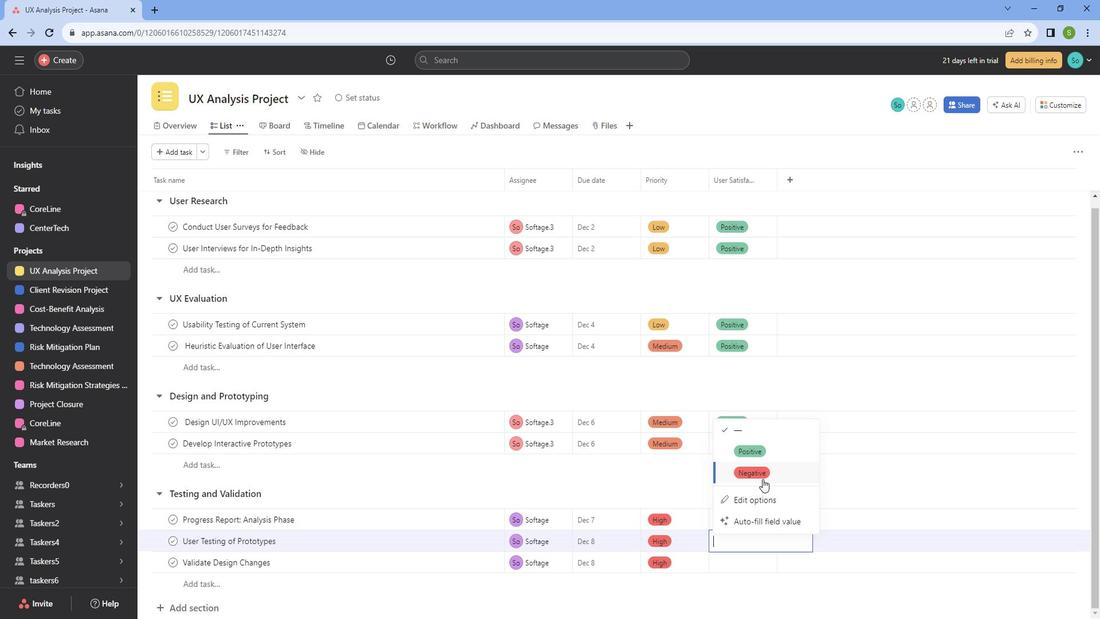 
Action: Mouse pressed left at (784, 473)
Screenshot: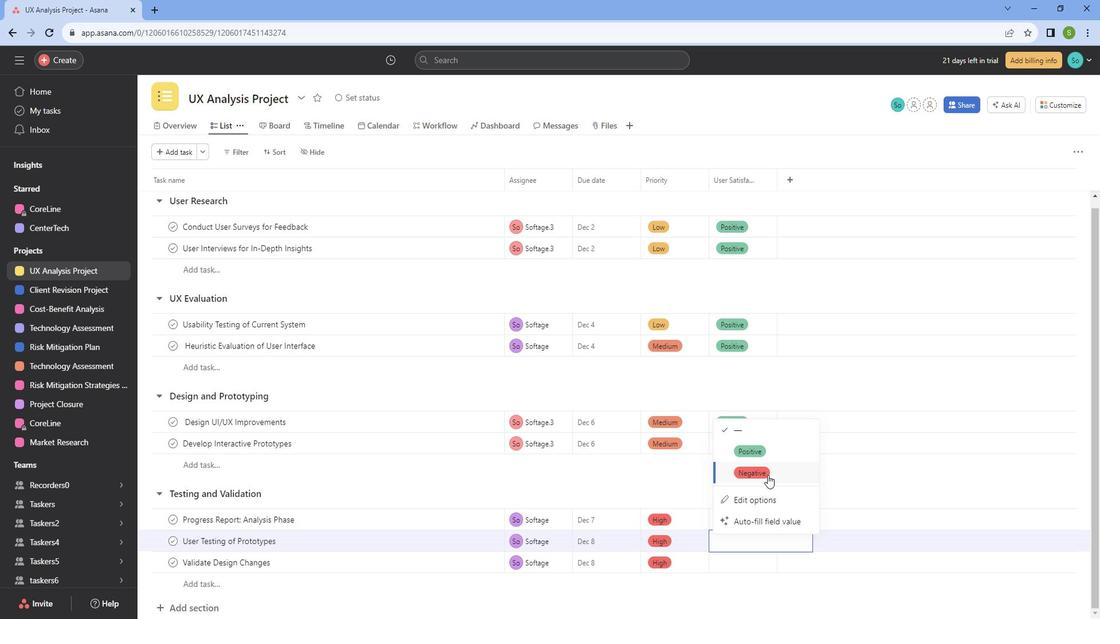
Action: Mouse moved to (752, 561)
Screenshot: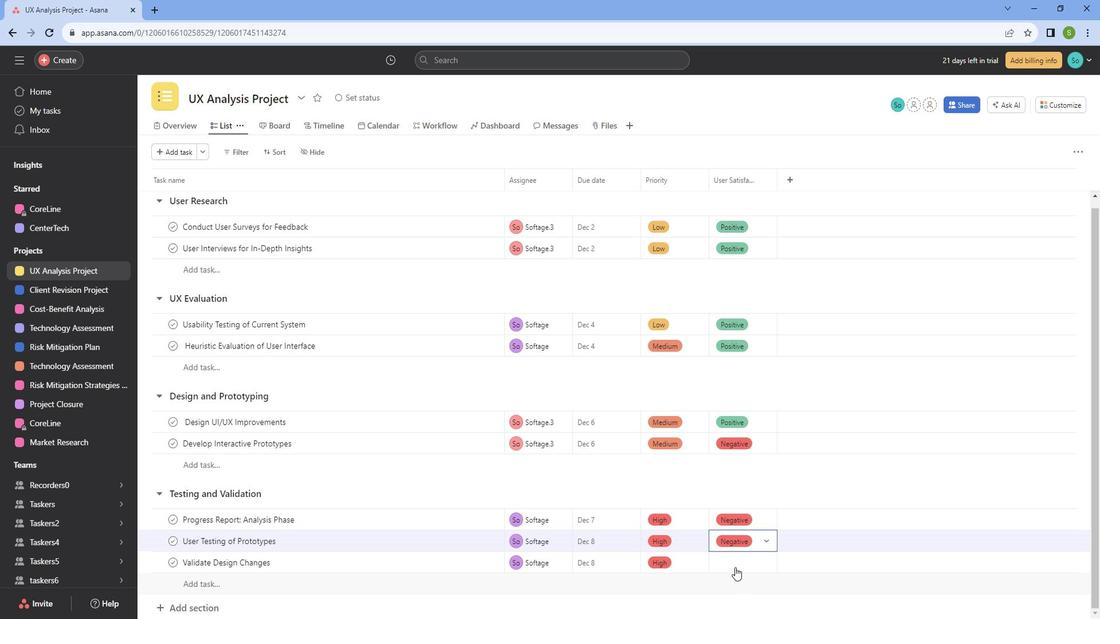 
Action: Mouse pressed left at (752, 561)
Screenshot: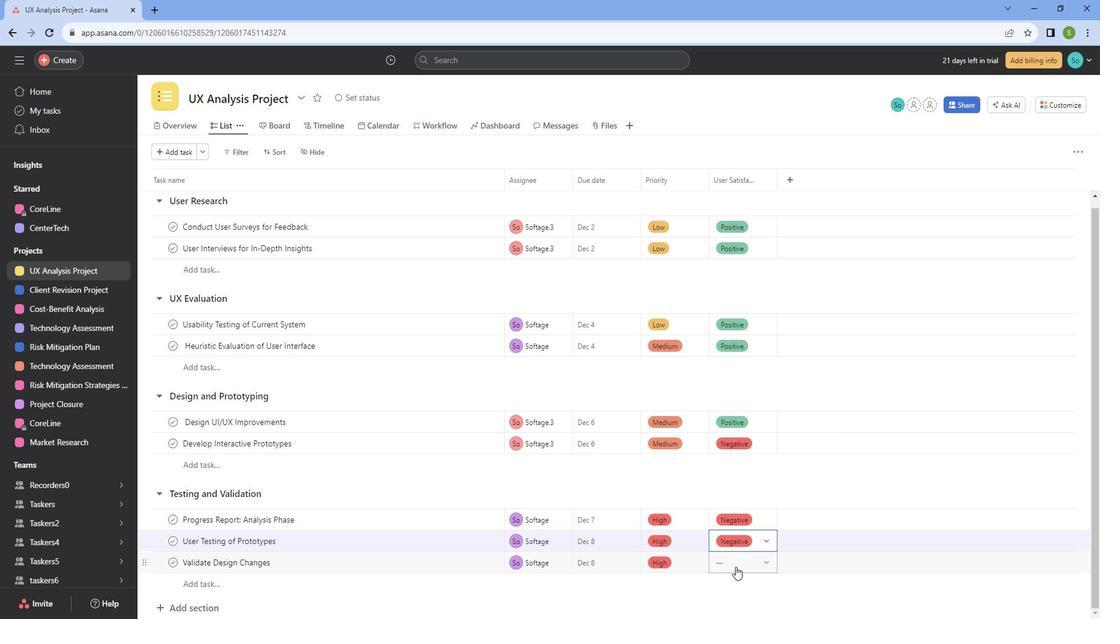 
Action: Mouse moved to (768, 494)
Screenshot: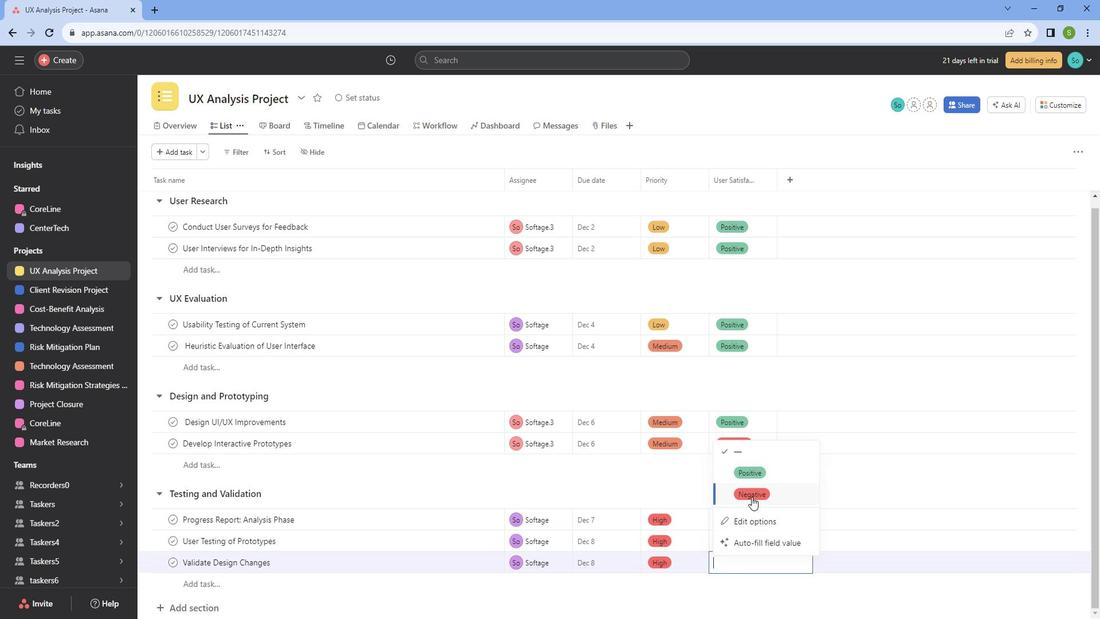 
Action: Mouse pressed left at (768, 494)
Screenshot: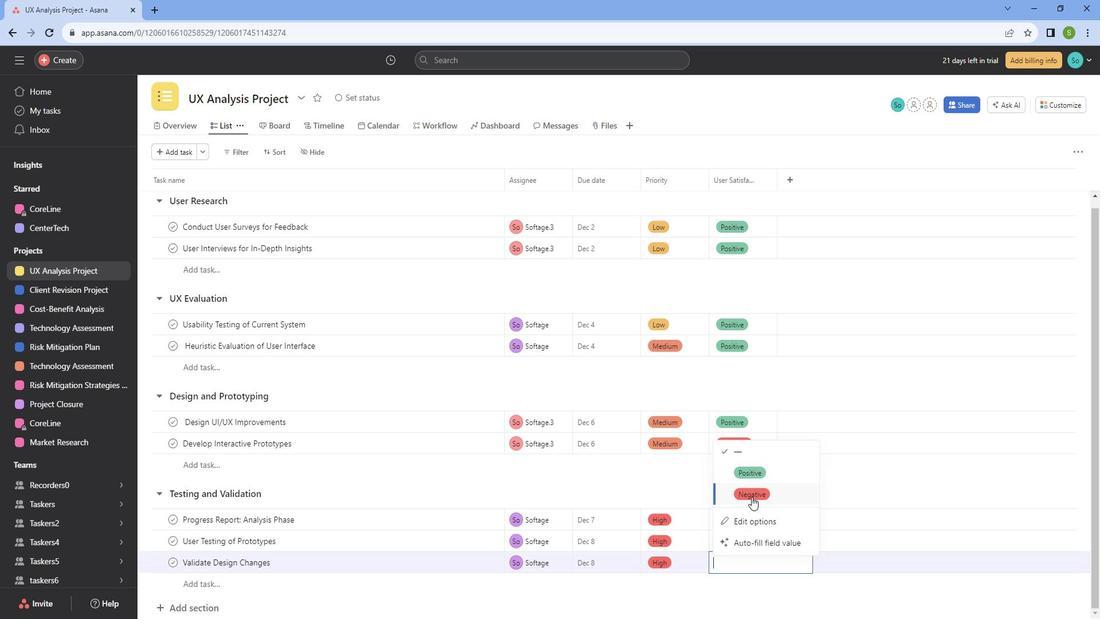 
Action: Mouse moved to (809, 490)
Screenshot: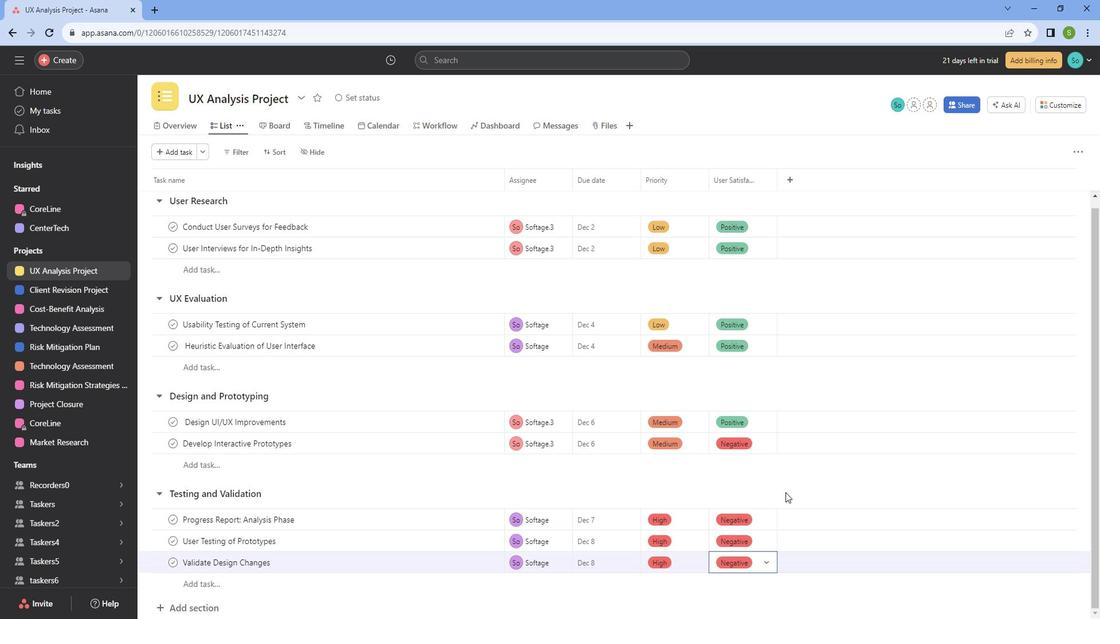 
Action: Mouse pressed left at (809, 490)
Screenshot: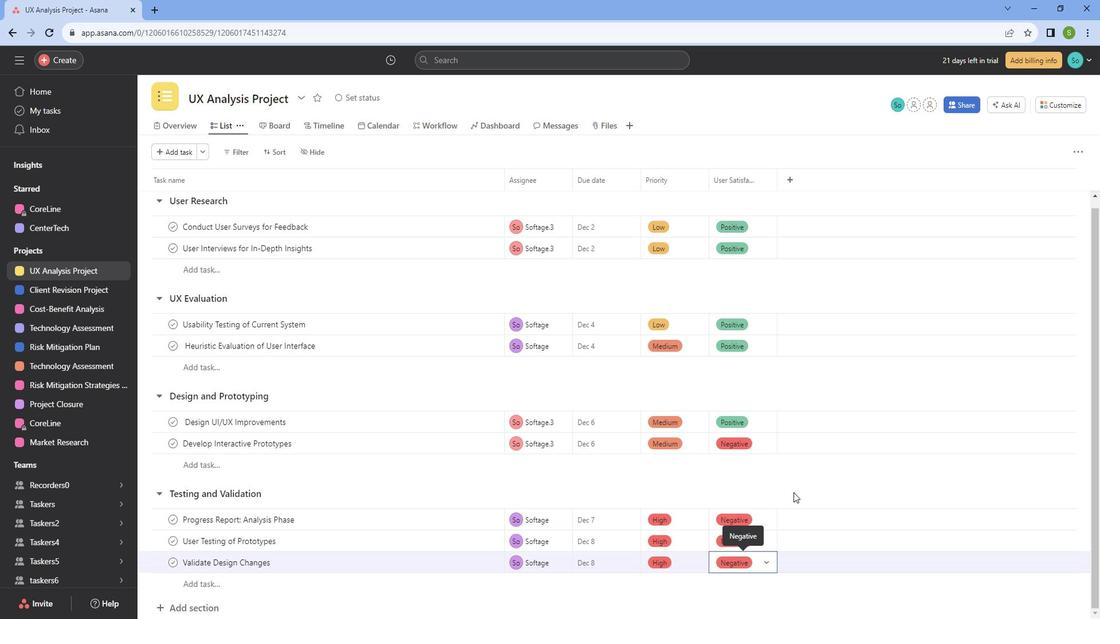 
